 Task: For heading Arial black with underline.  font size for heading18,  'Change the font style of data to'Calibri.  and font size to 9,  Change the alignment of both headline & data to Align center.  In the sheet  Inspire Sales review 
Action: Mouse moved to (83, 136)
Screenshot: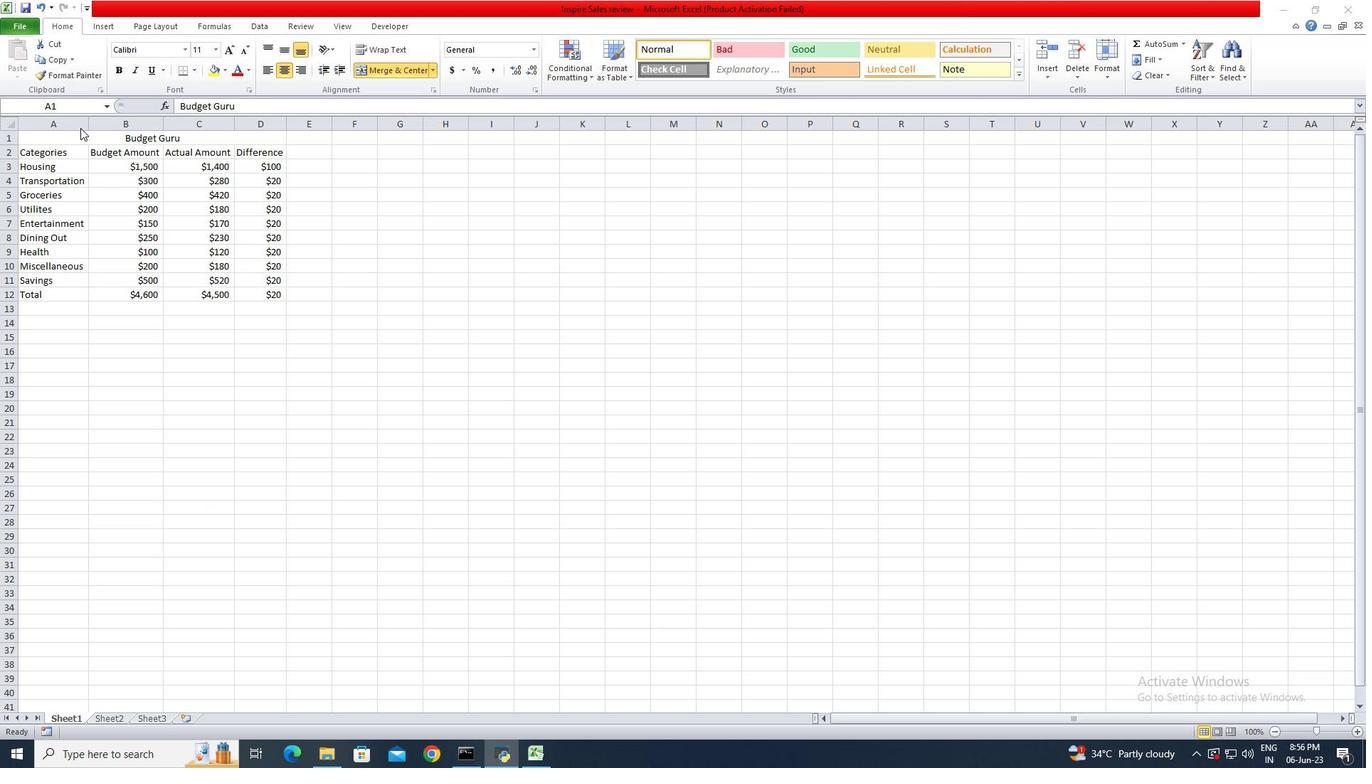 
Action: Mouse pressed left at (83, 136)
Screenshot: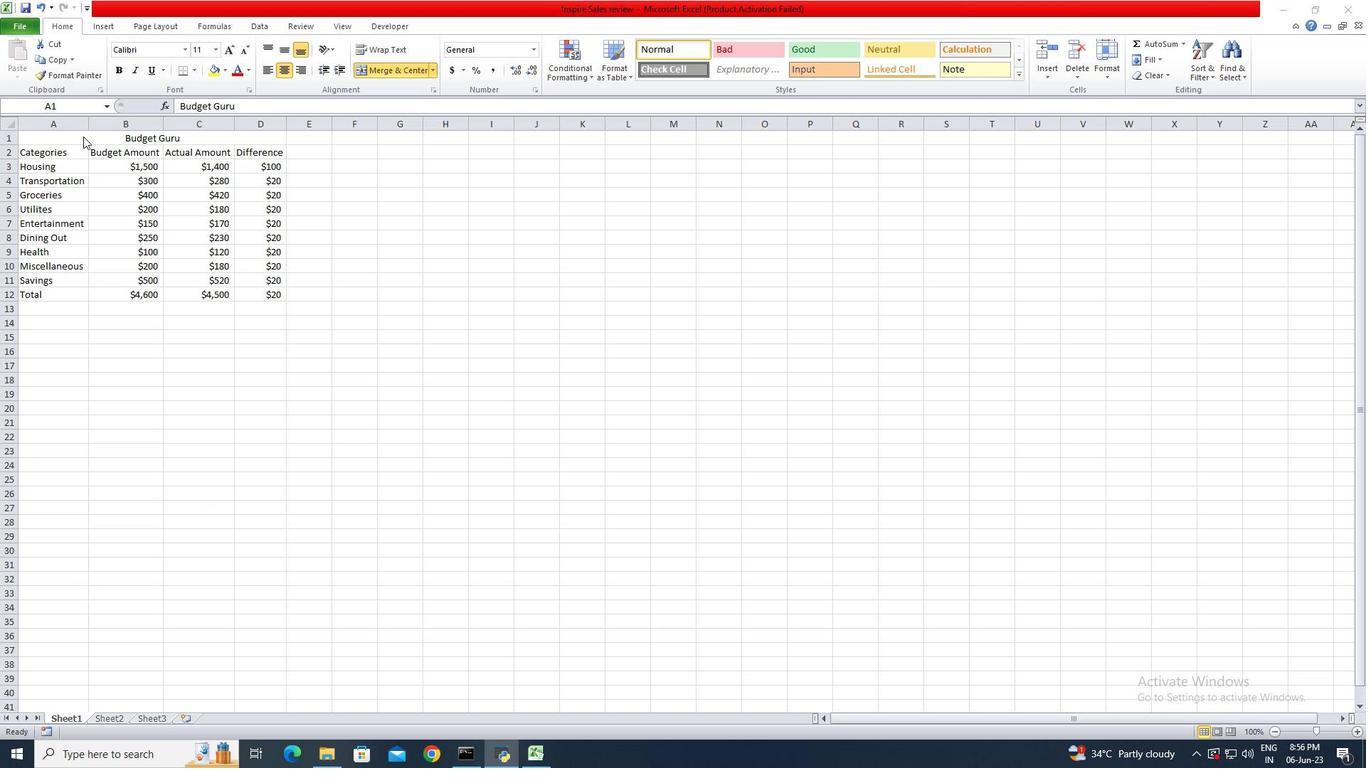 
Action: Mouse moved to (186, 48)
Screenshot: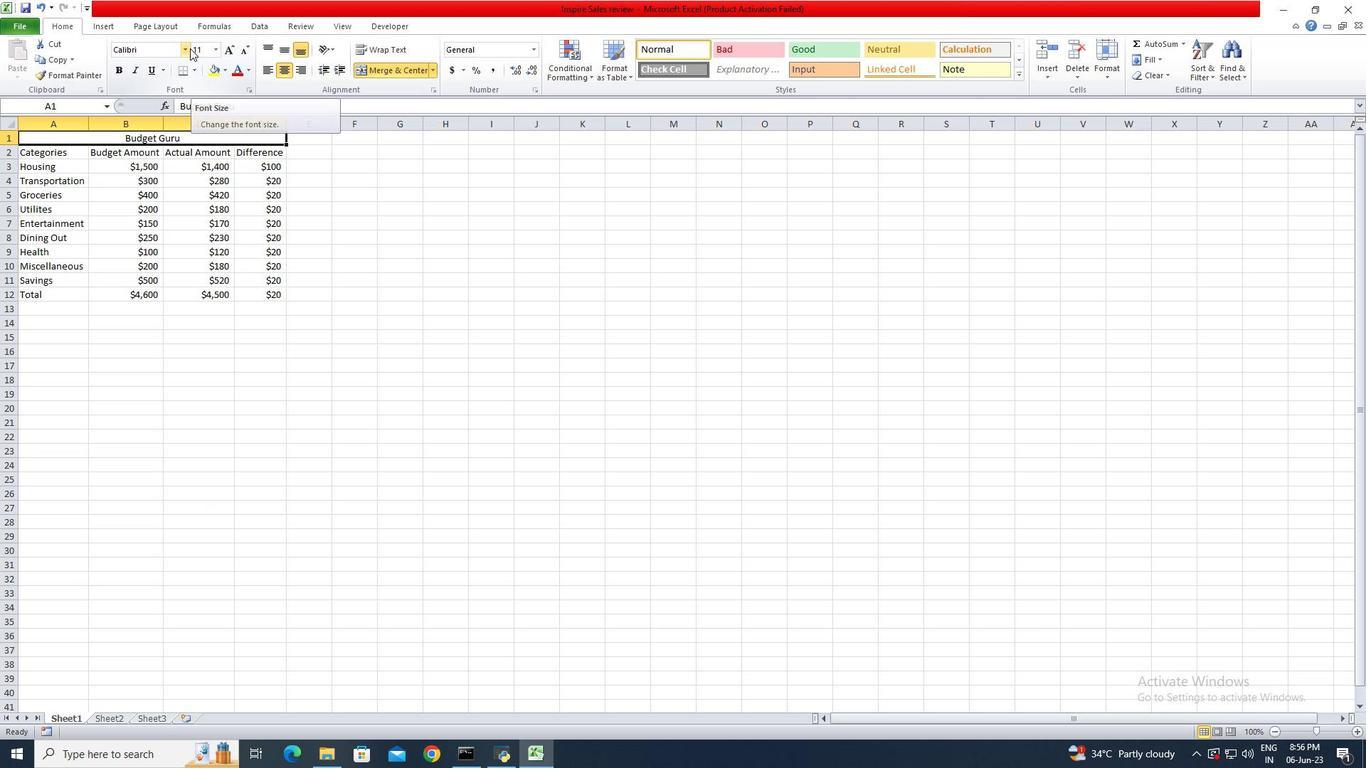 
Action: Mouse pressed left at (186, 48)
Screenshot: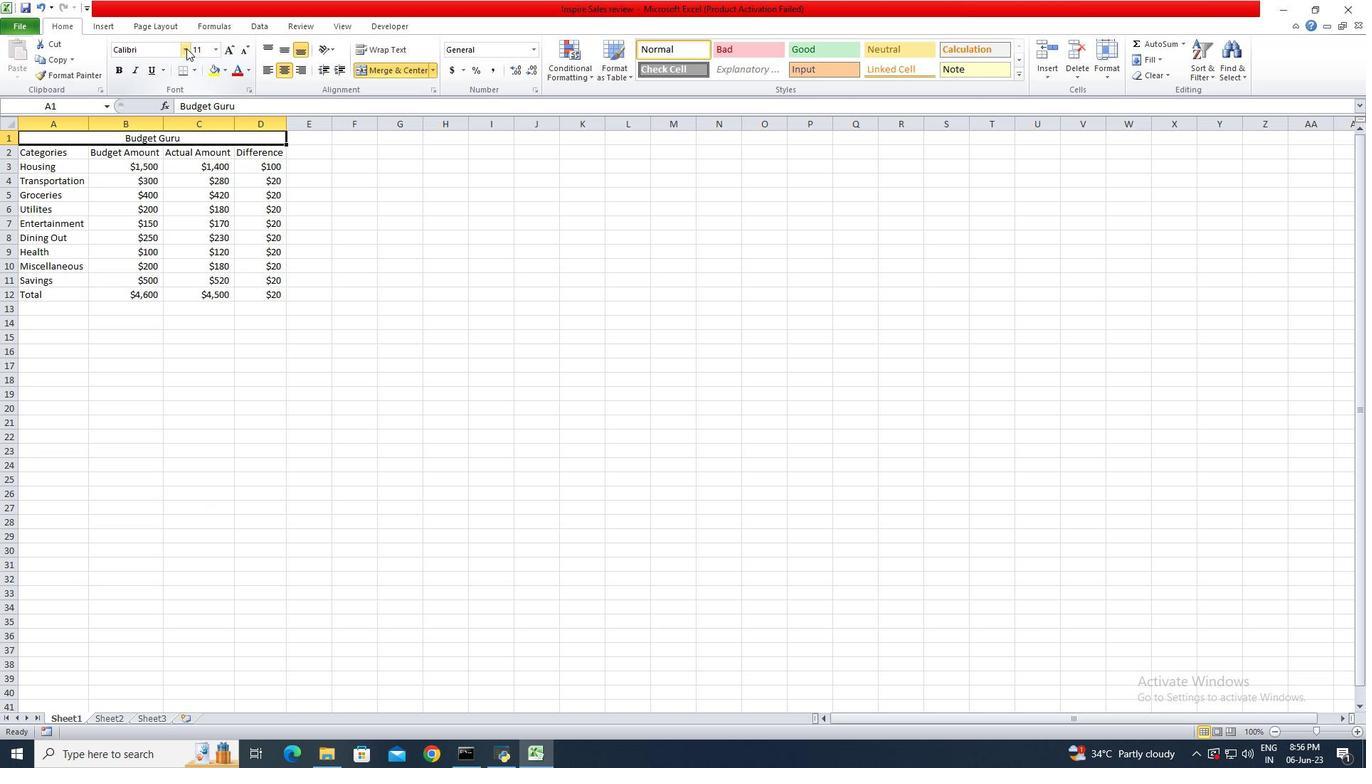 
Action: Mouse moved to (175, 182)
Screenshot: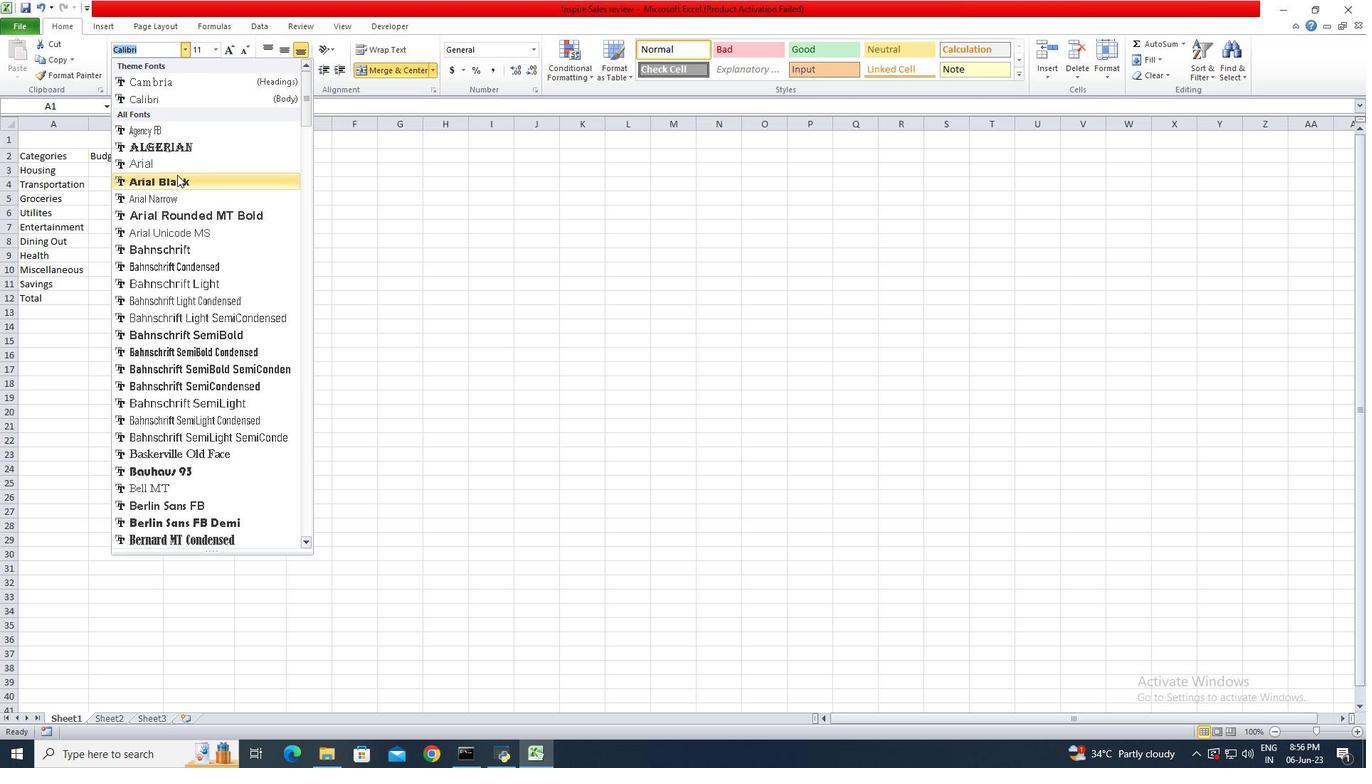 
Action: Mouse pressed left at (175, 182)
Screenshot: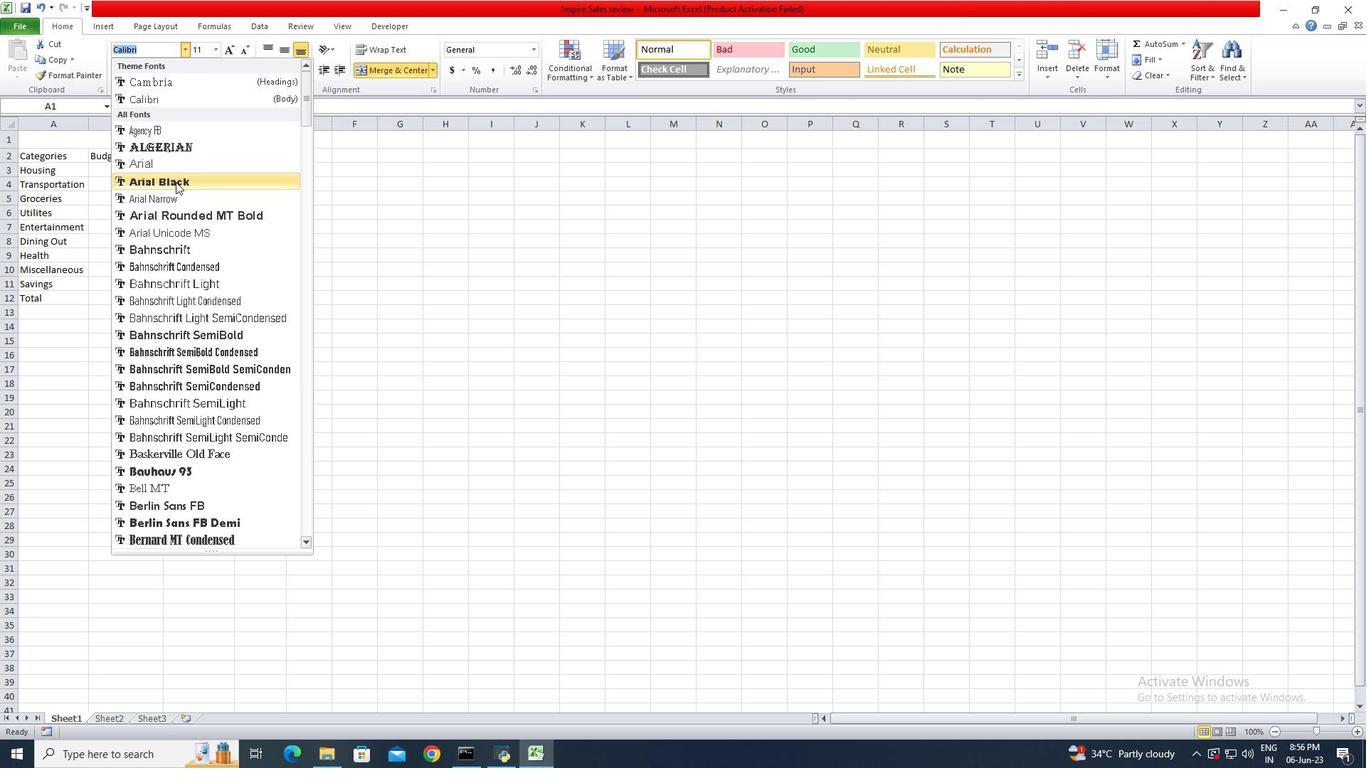 
Action: Mouse moved to (159, 64)
Screenshot: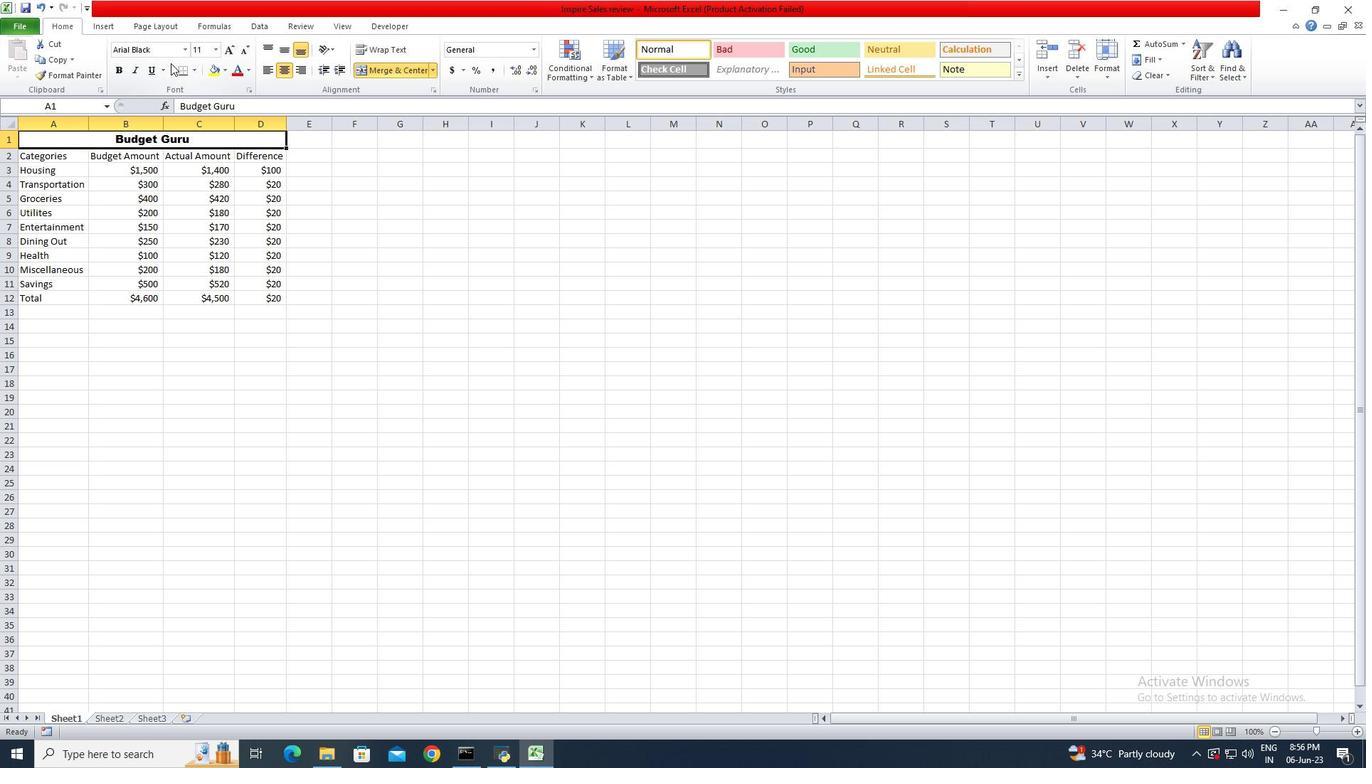 
Action: Mouse pressed left at (159, 64)
Screenshot: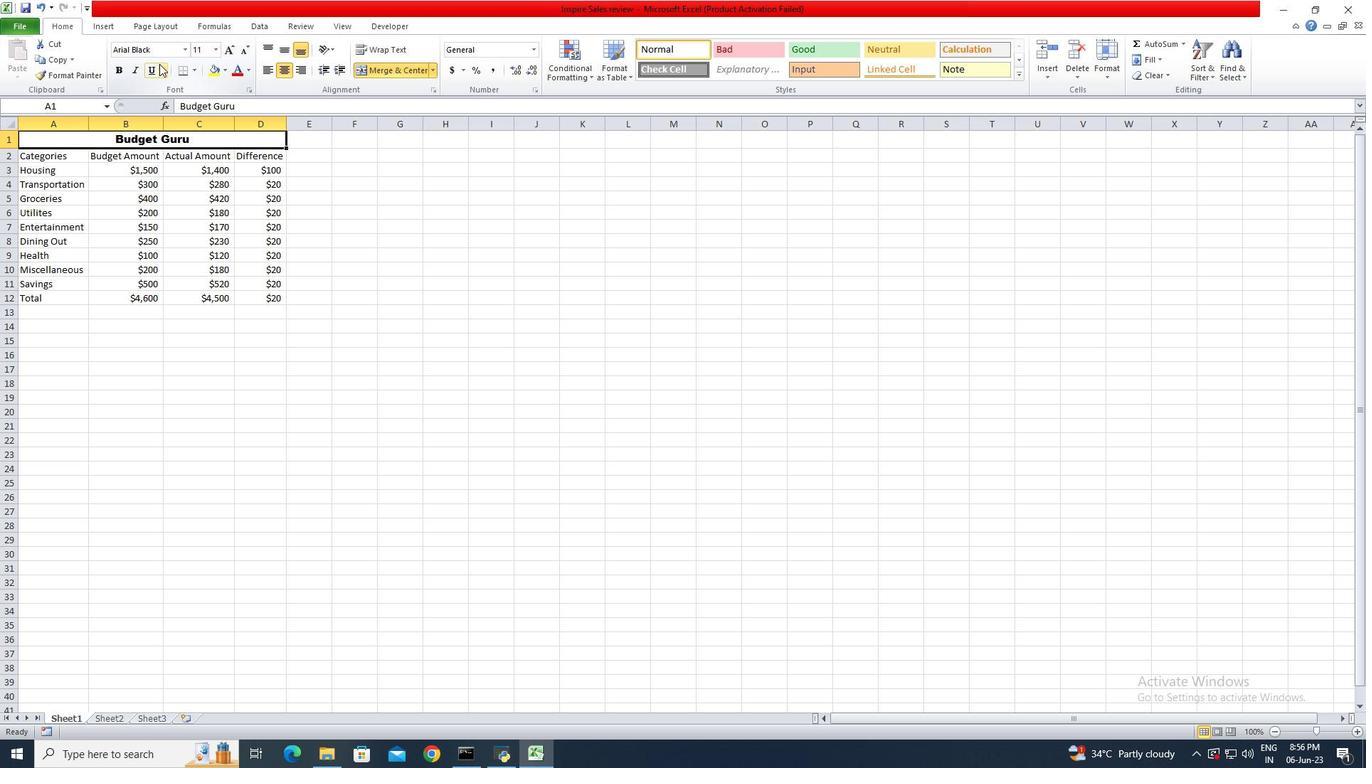
Action: Mouse moved to (217, 44)
Screenshot: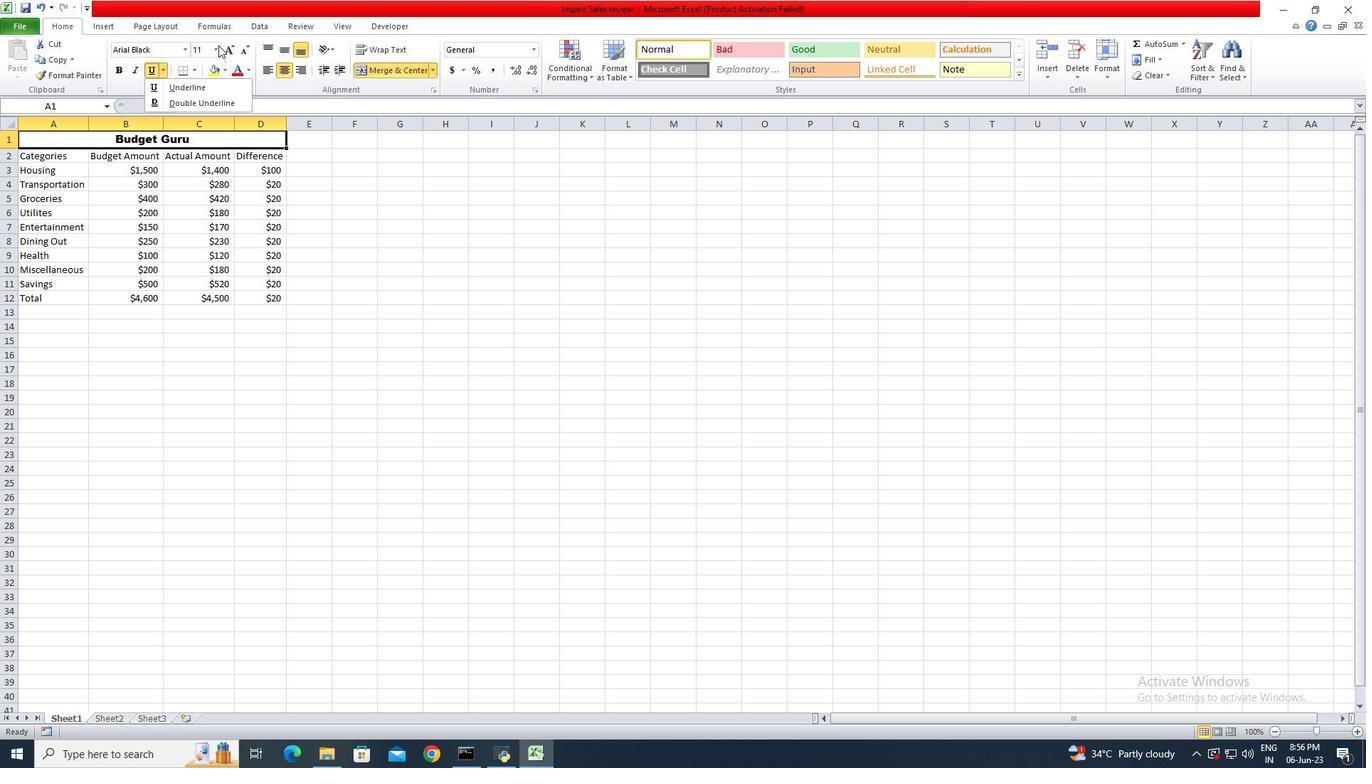 
Action: Mouse pressed left at (217, 44)
Screenshot: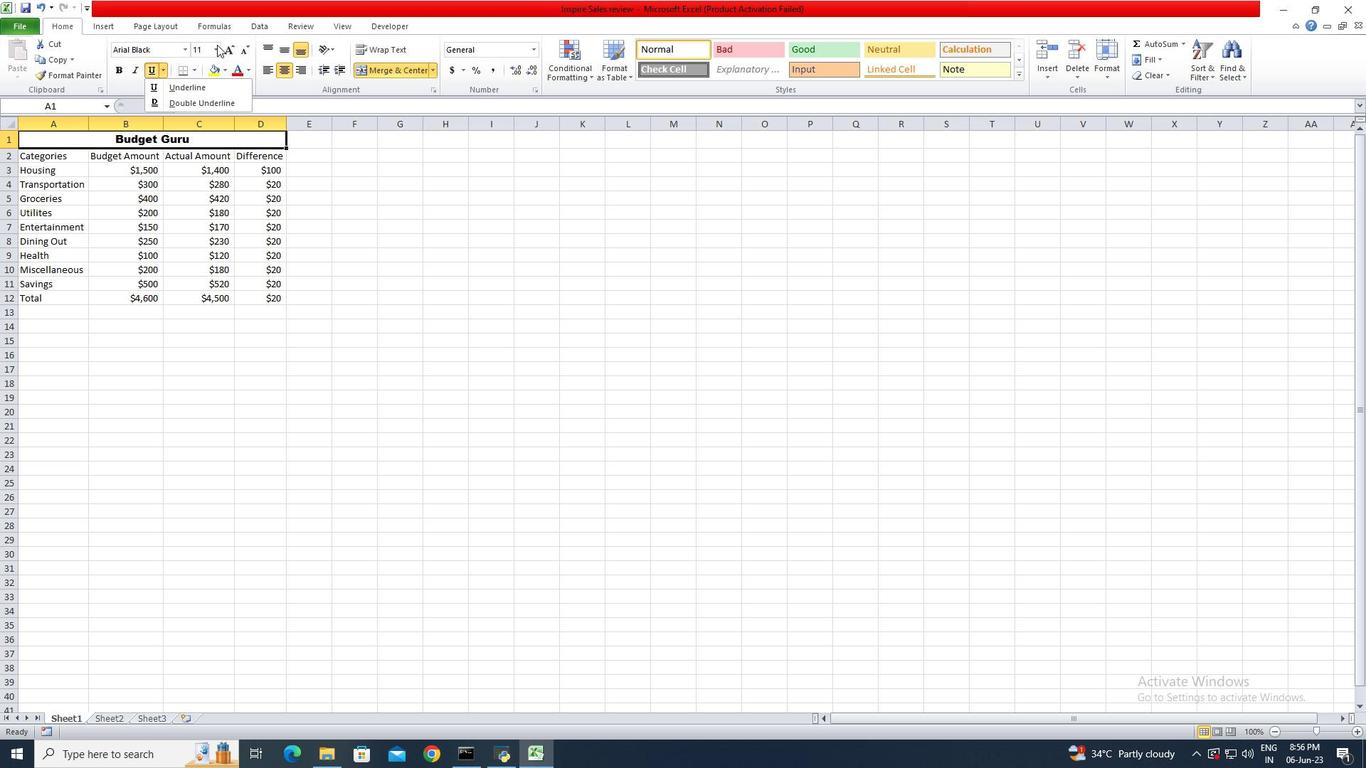
Action: Mouse moved to (152, 67)
Screenshot: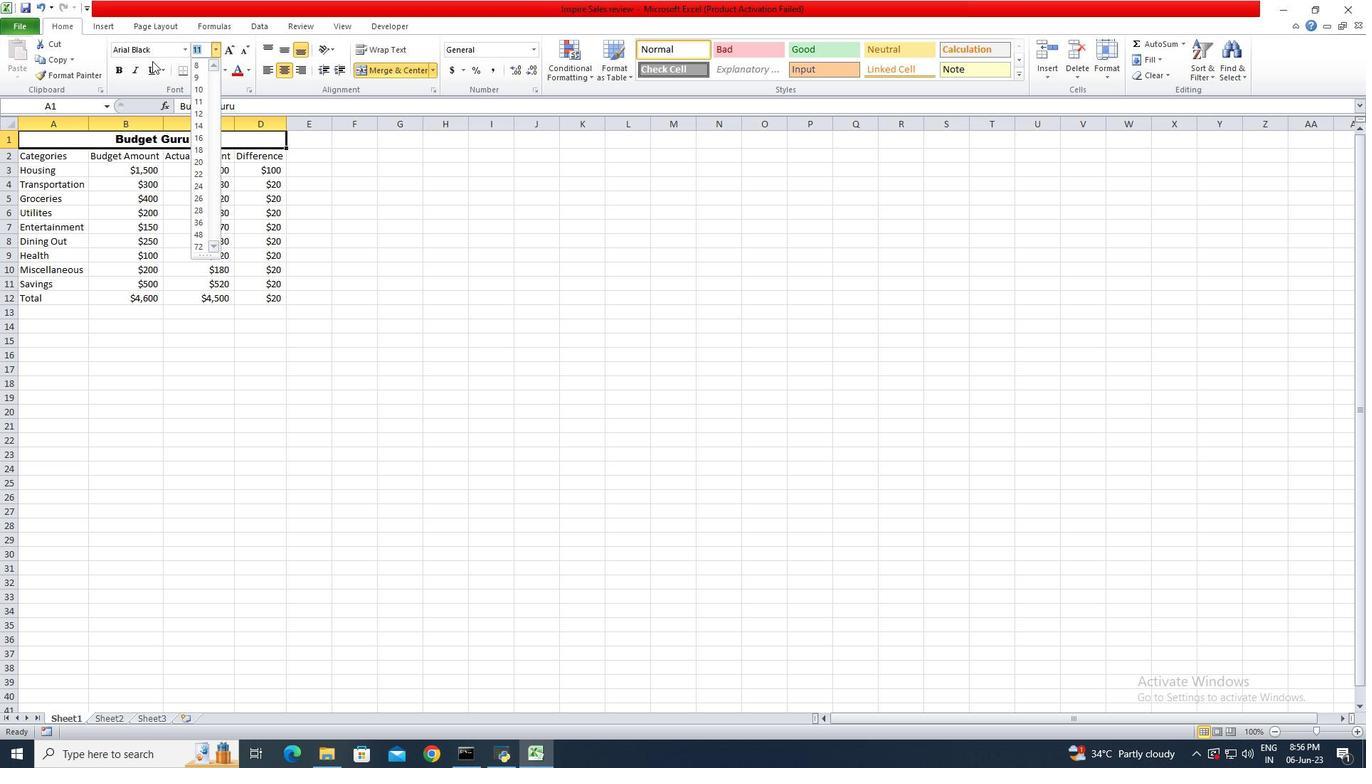 
Action: Mouse pressed left at (152, 67)
Screenshot: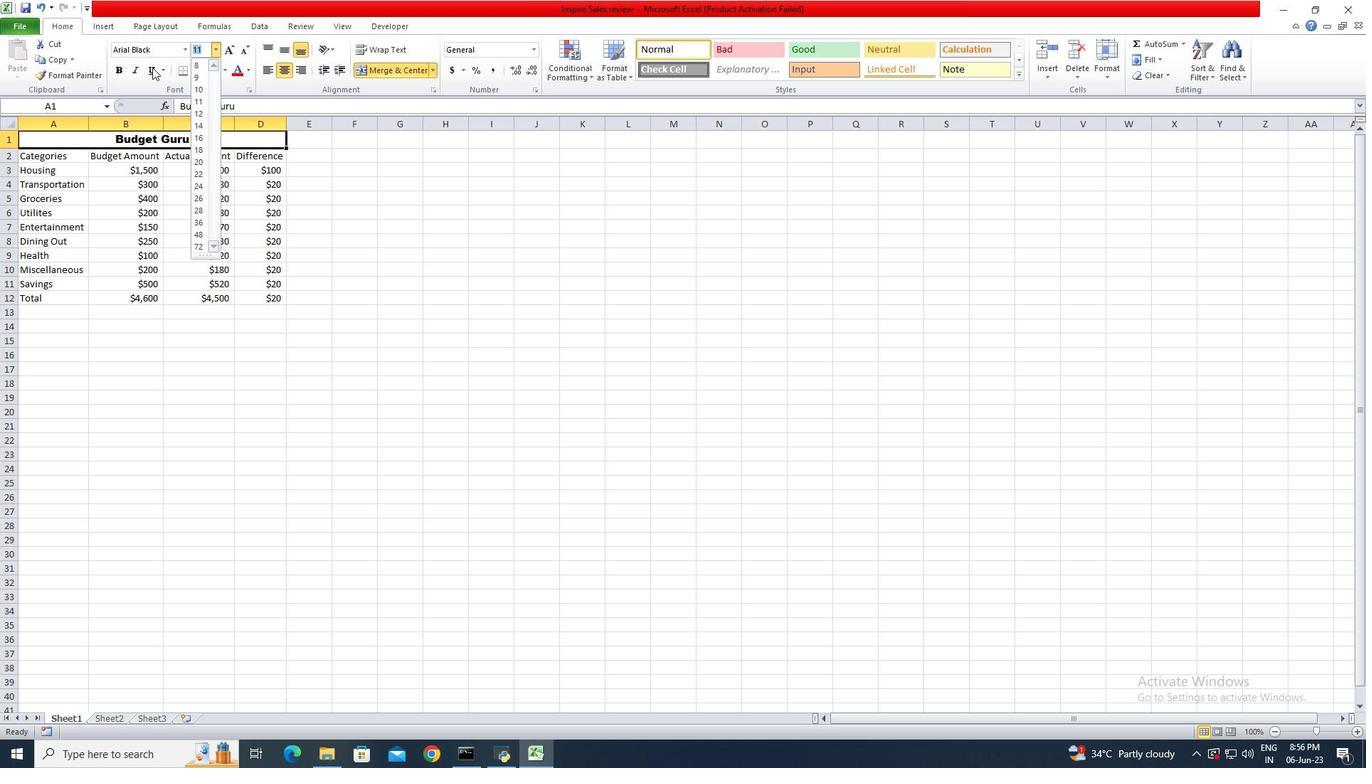 
Action: Mouse moved to (214, 51)
Screenshot: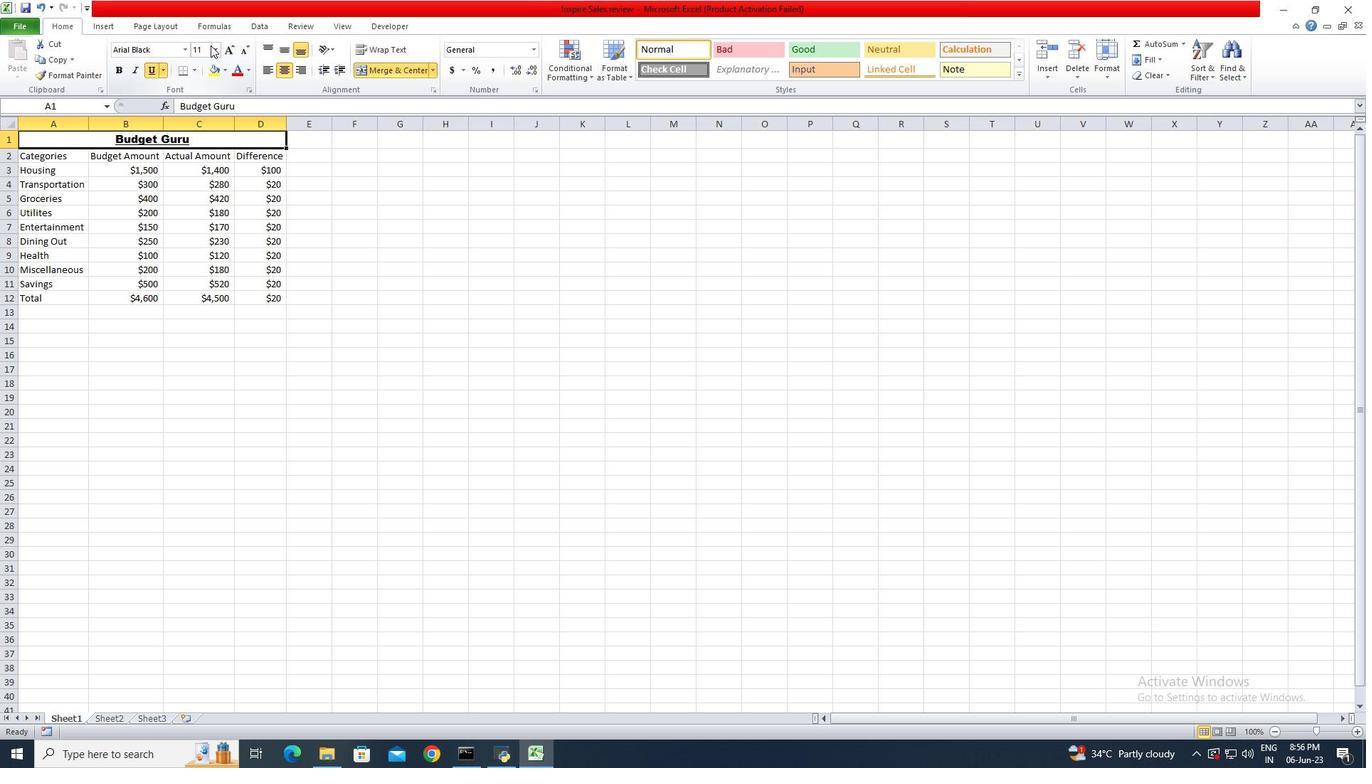
Action: Mouse pressed left at (214, 51)
Screenshot: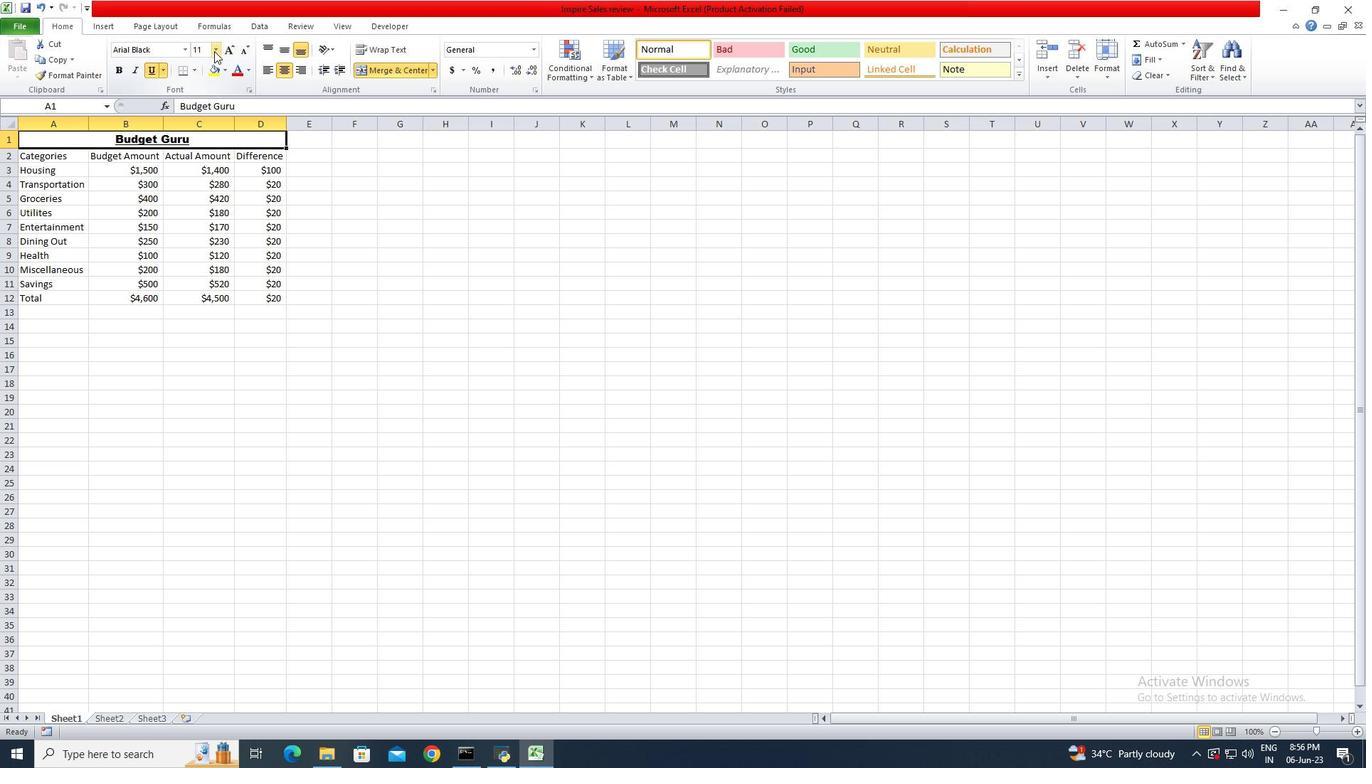 
Action: Mouse moved to (200, 149)
Screenshot: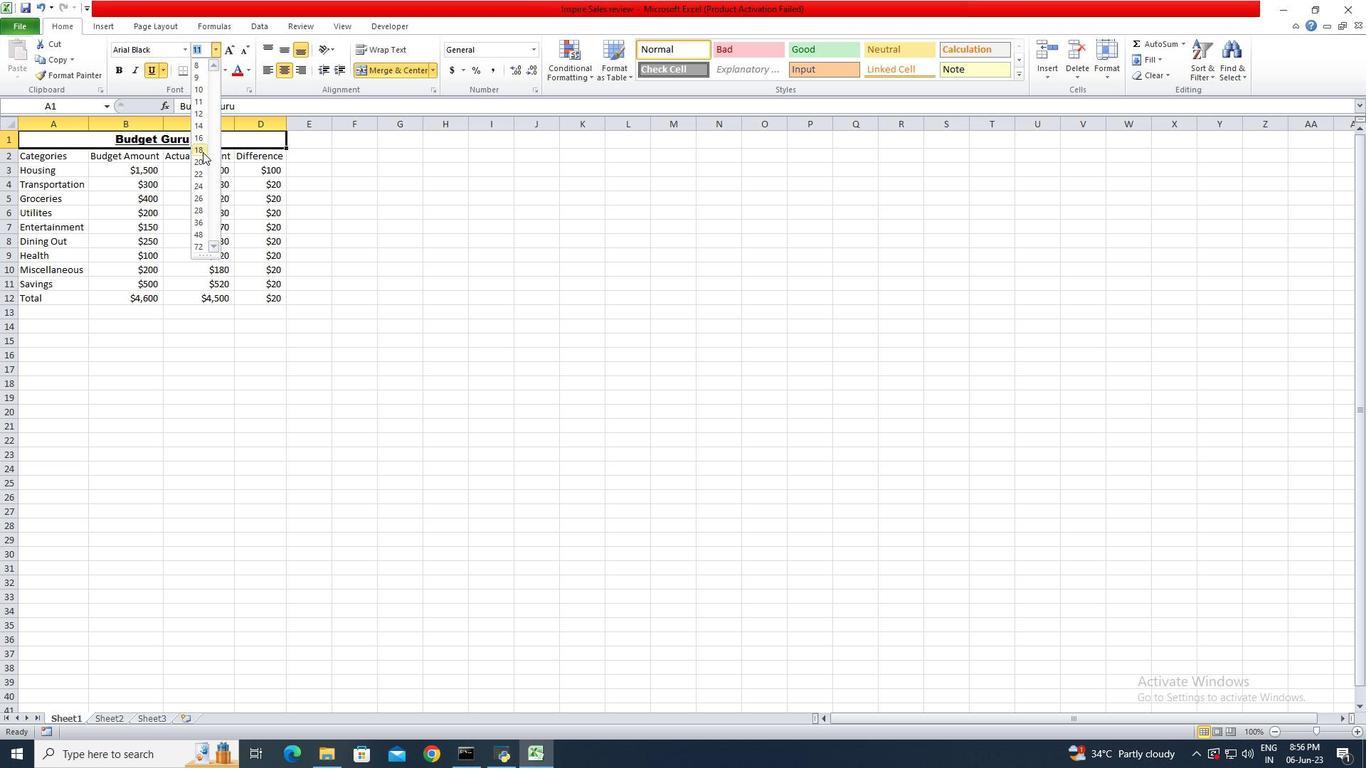 
Action: Mouse pressed left at (200, 149)
Screenshot: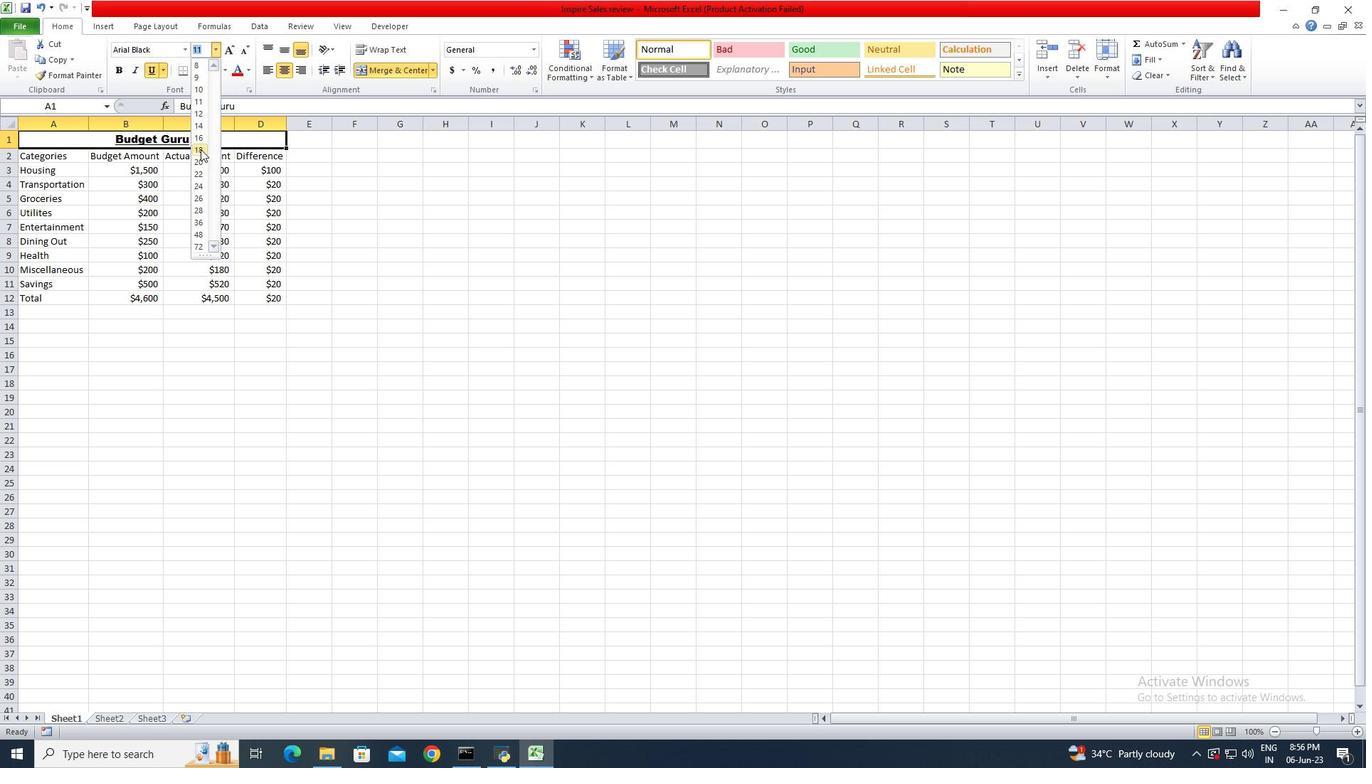 
Action: Mouse moved to (64, 155)
Screenshot: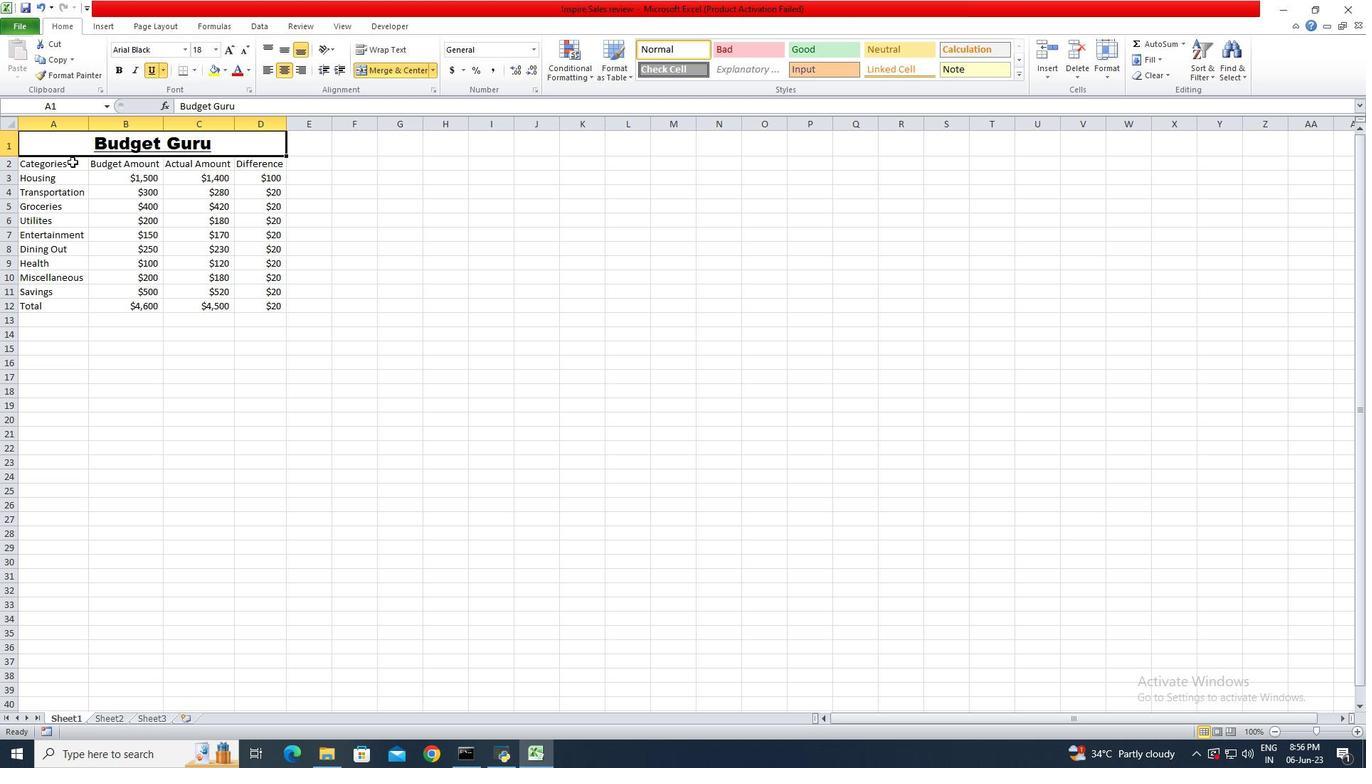 
Action: Mouse pressed left at (64, 155)
Screenshot: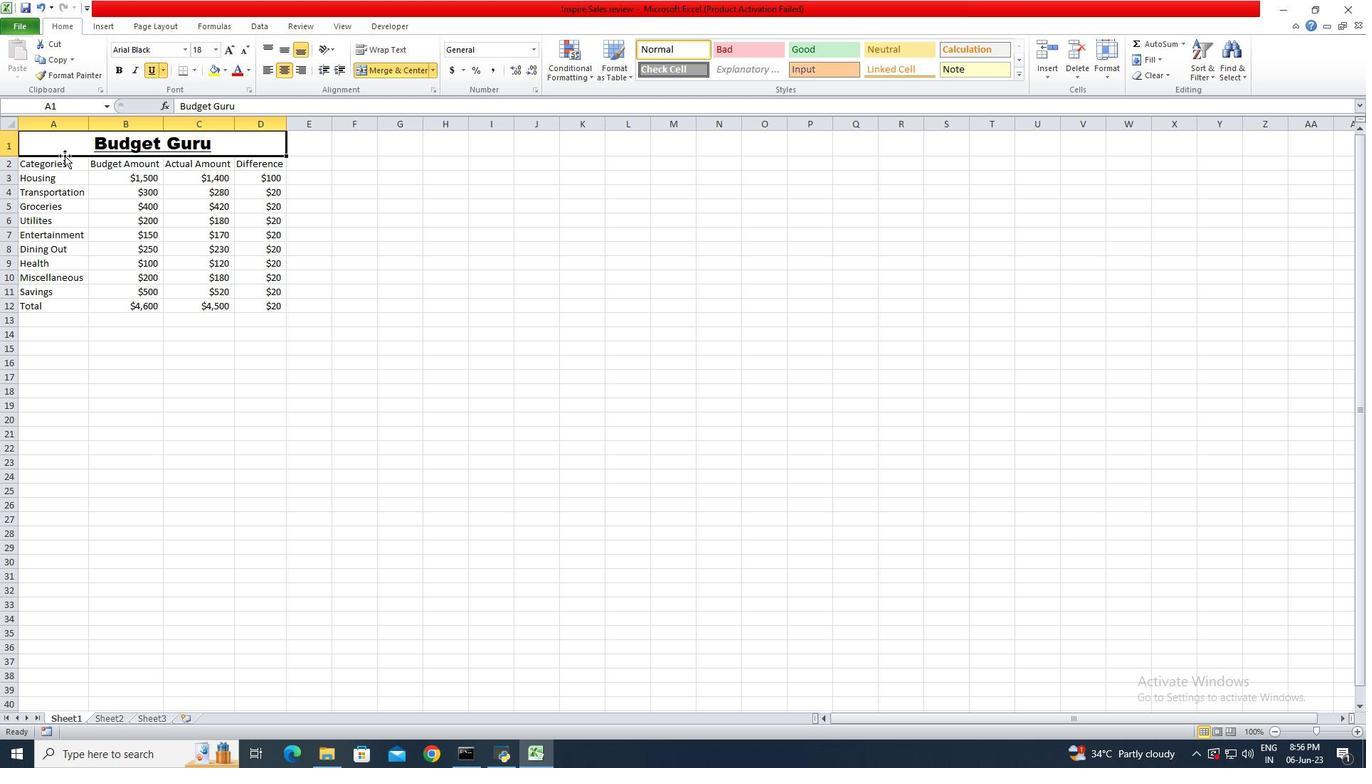 
Action: Mouse moved to (543, 263)
Screenshot: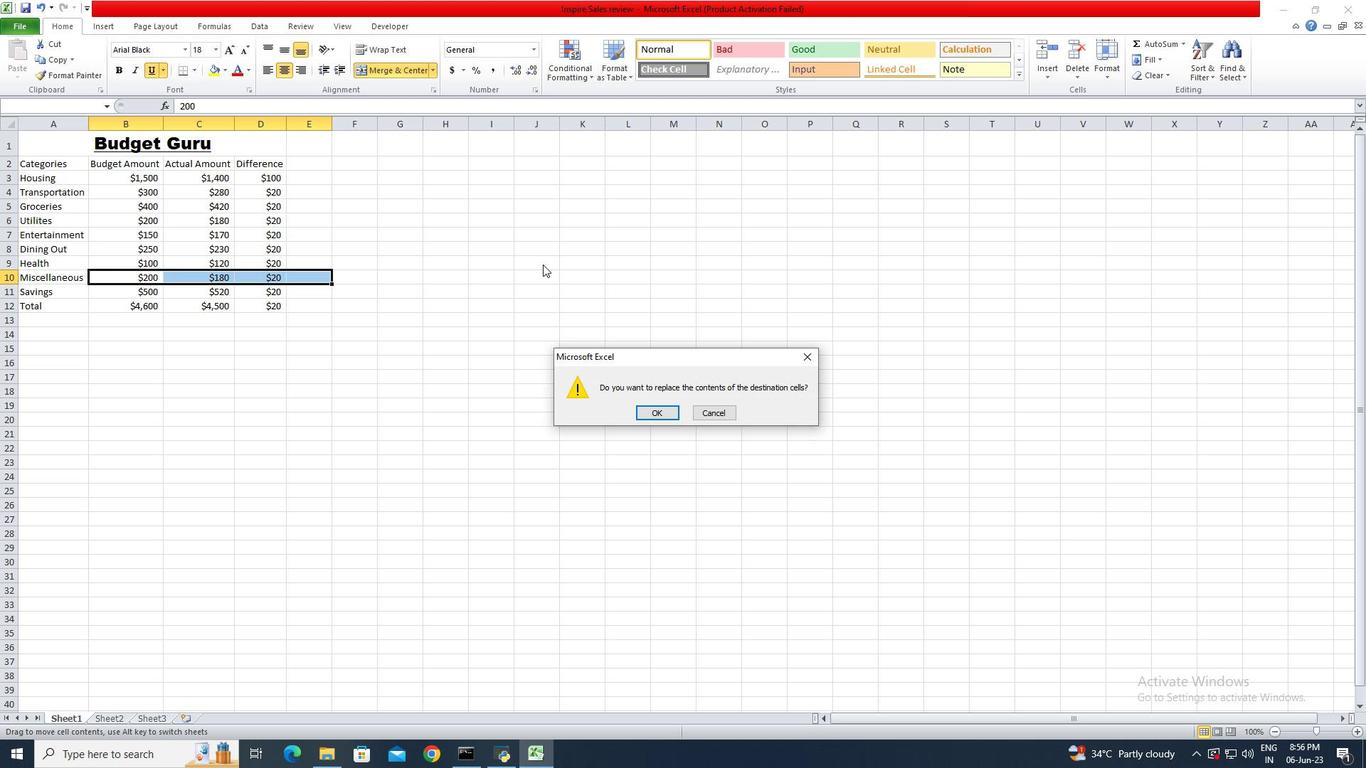 
Action: Mouse pressed left at (543, 263)
Screenshot: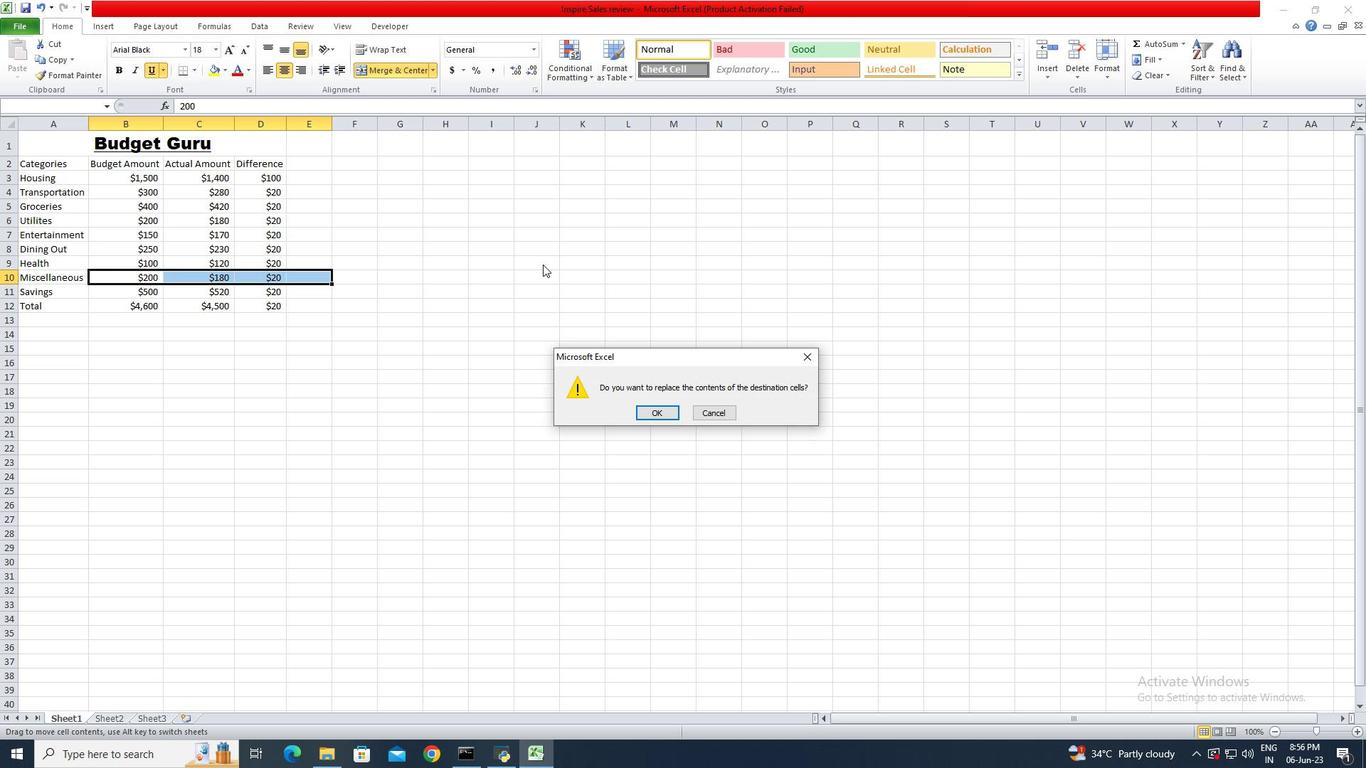 
Action: Mouse moved to (804, 347)
Screenshot: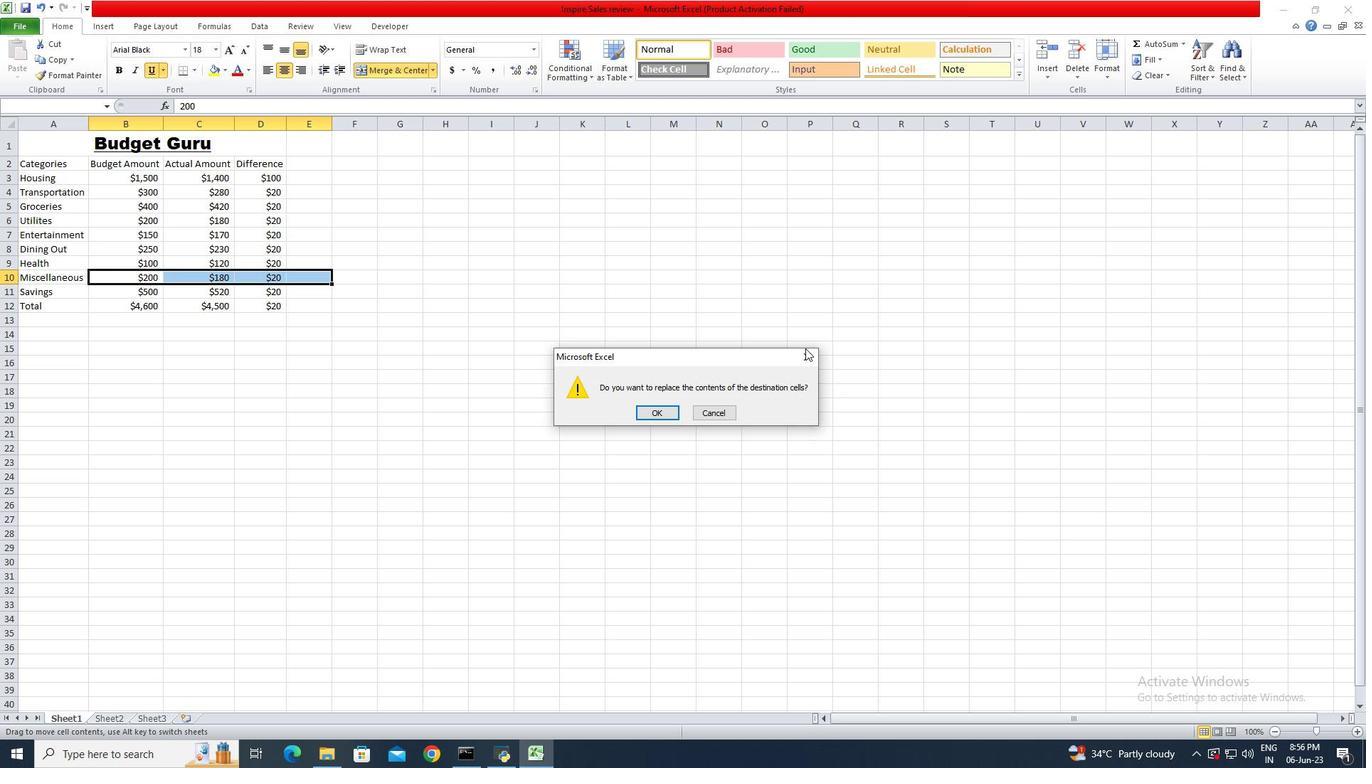 
Action: Mouse pressed left at (804, 347)
Screenshot: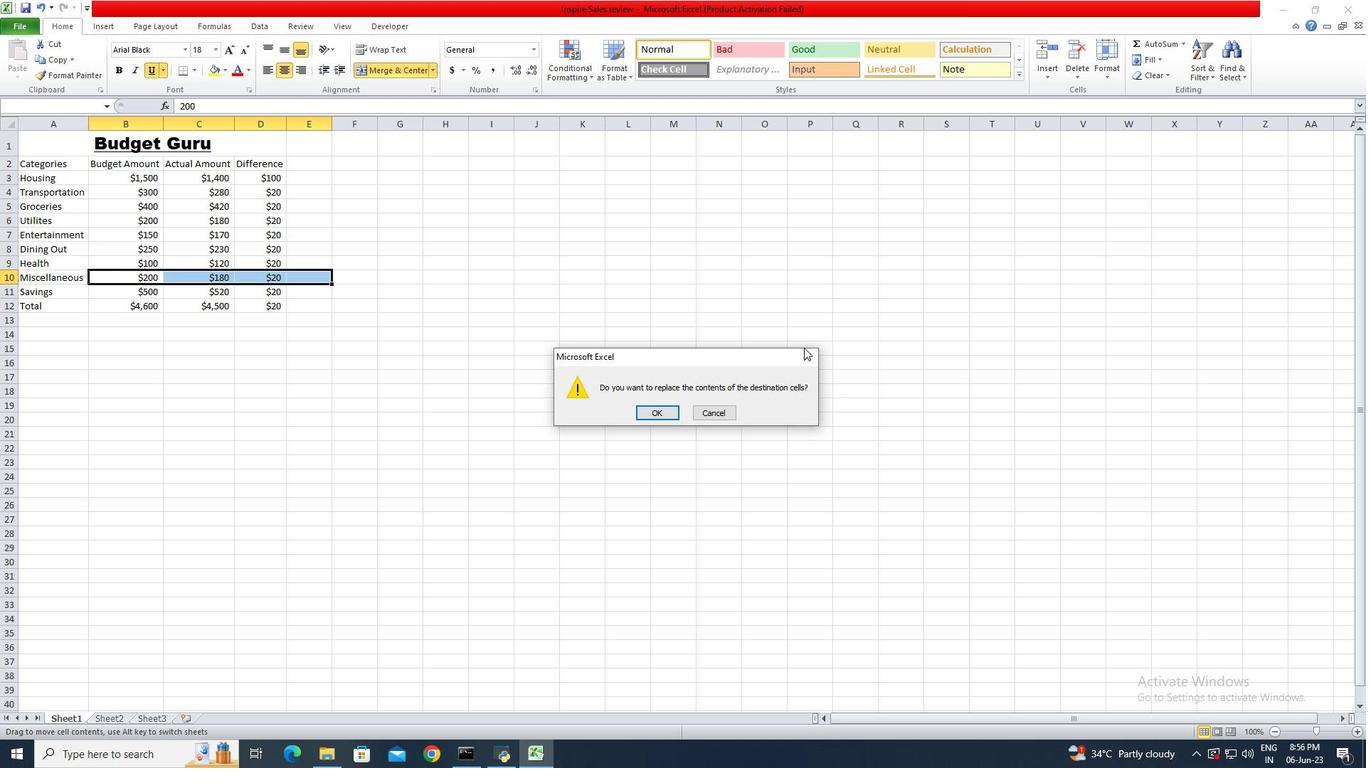 
Action: Mouse moved to (806, 357)
Screenshot: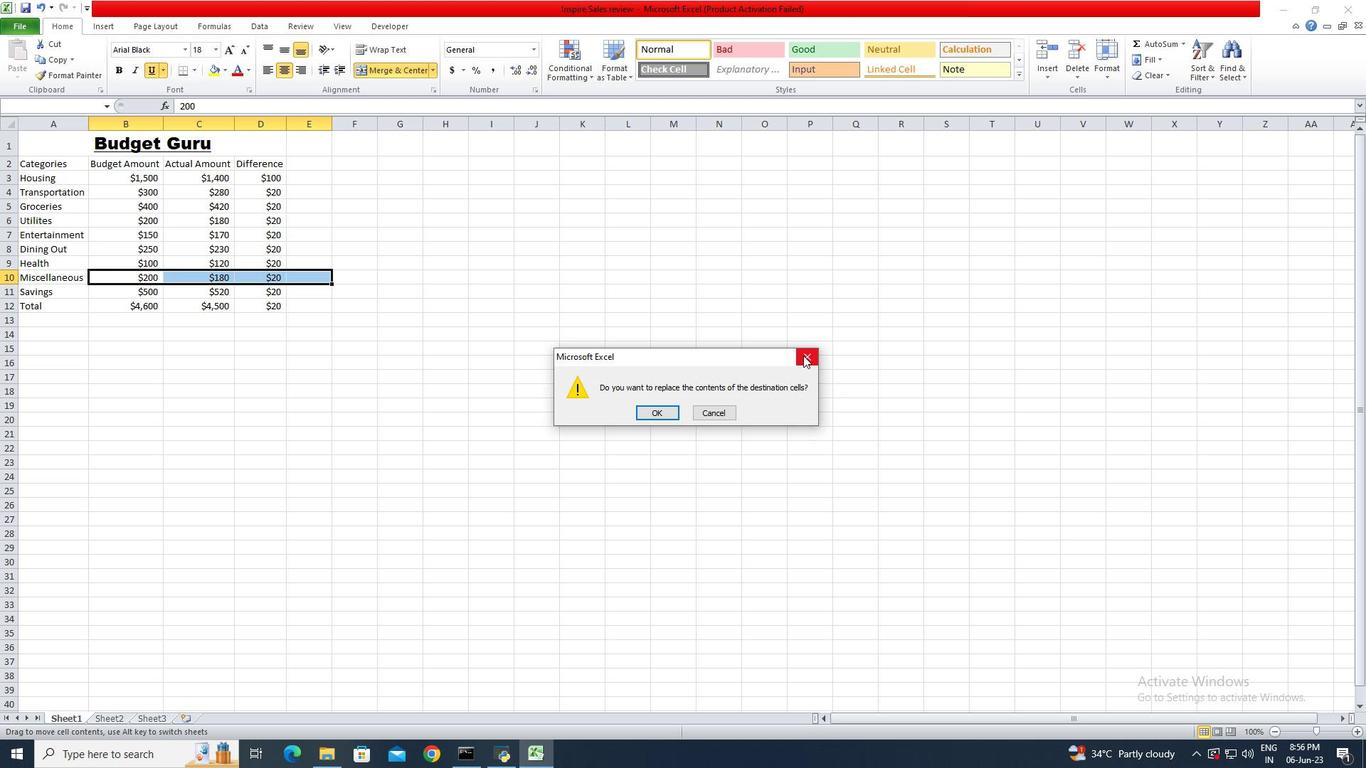 
Action: Mouse pressed left at (806, 357)
Screenshot: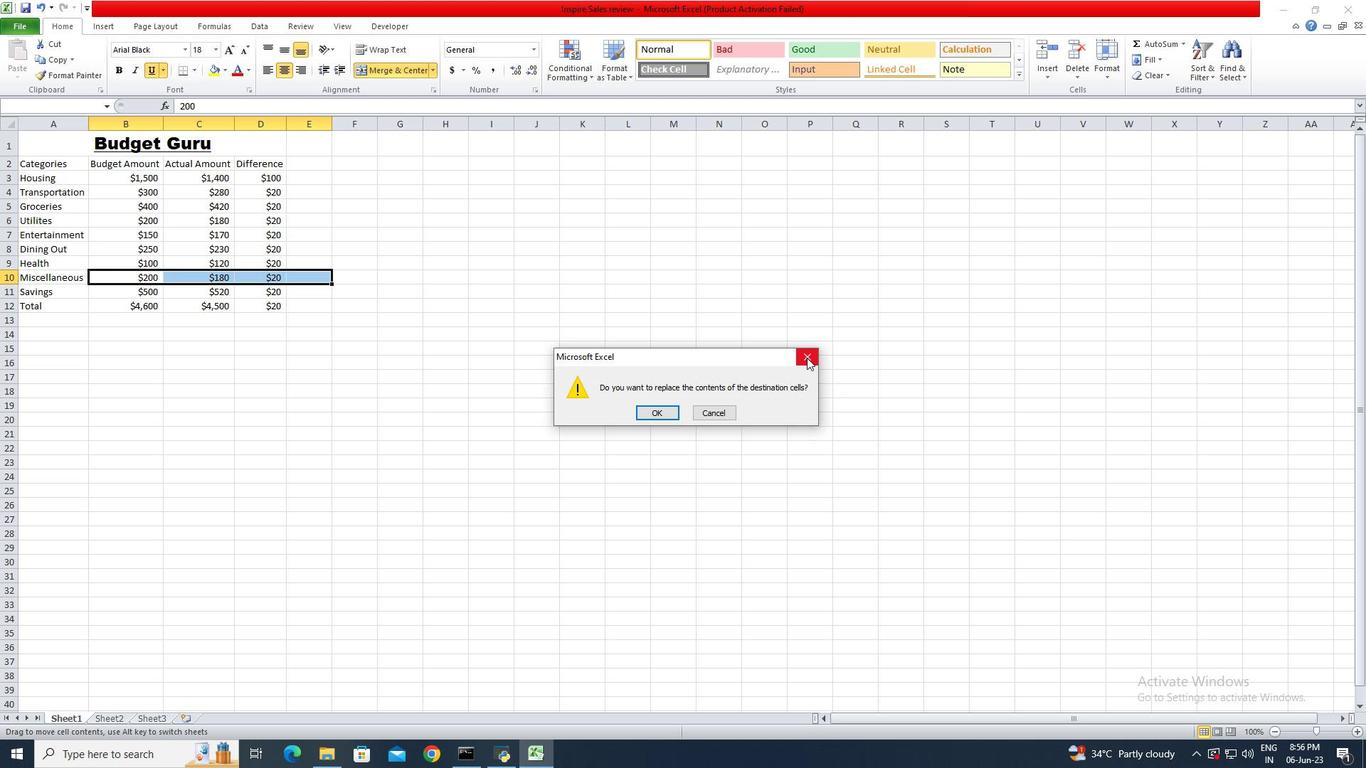 
Action: Mouse moved to (55, 164)
Screenshot: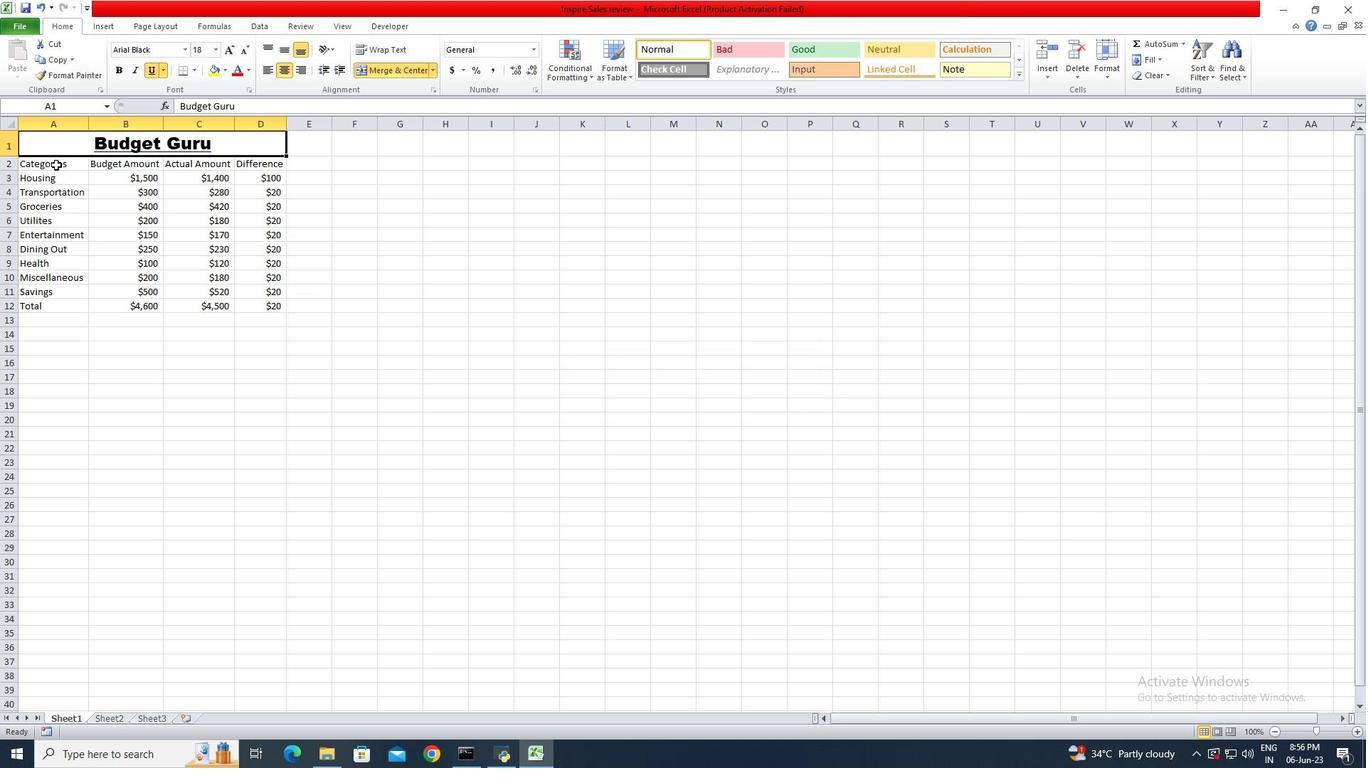 
Action: Mouse pressed left at (55, 164)
Screenshot: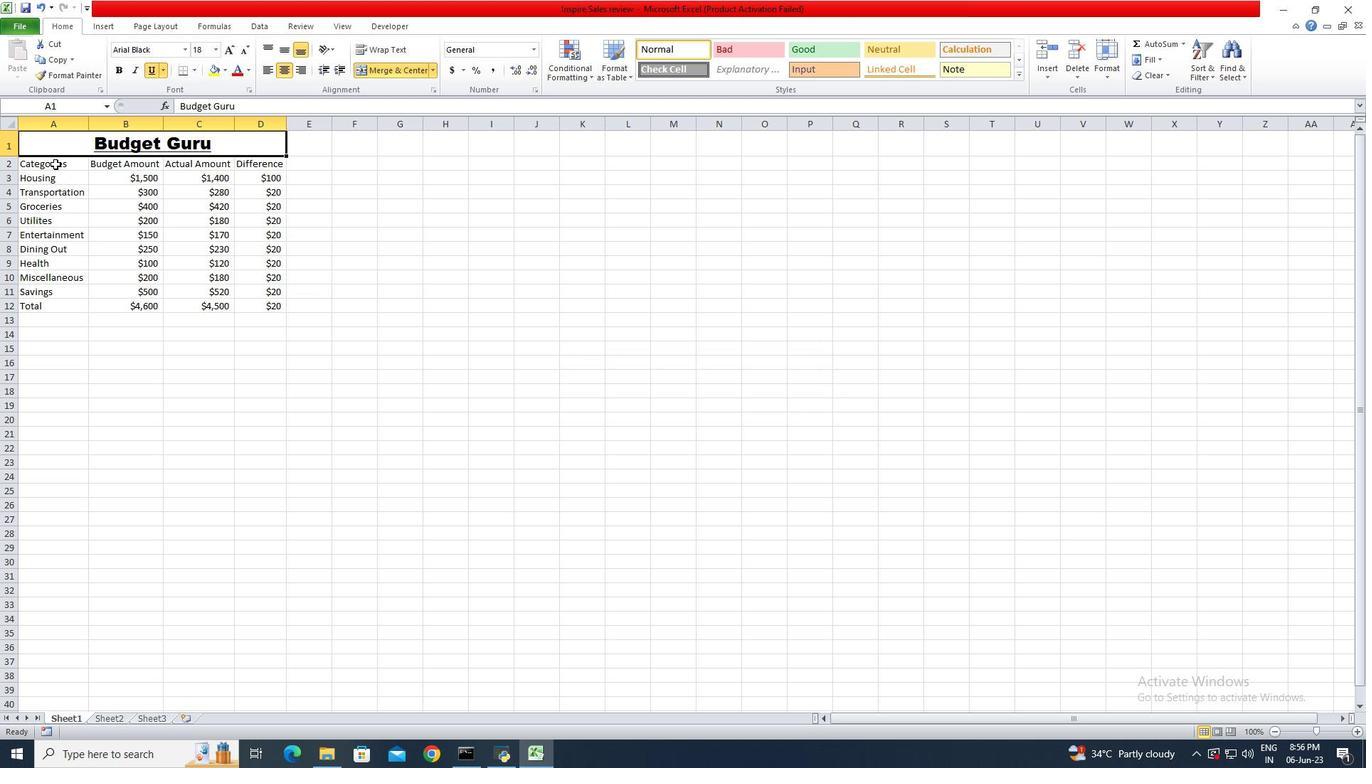 
Action: Mouse moved to (185, 52)
Screenshot: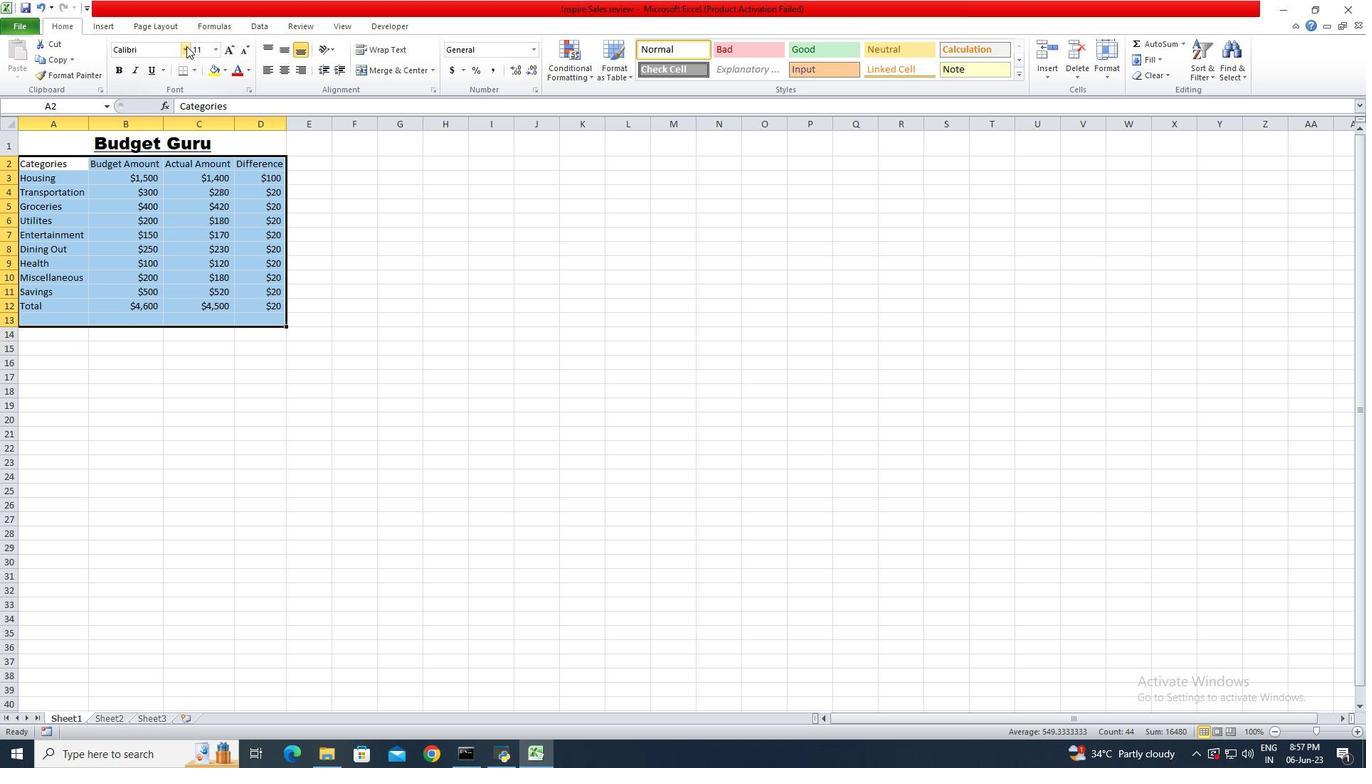 
Action: Mouse pressed left at (185, 52)
Screenshot: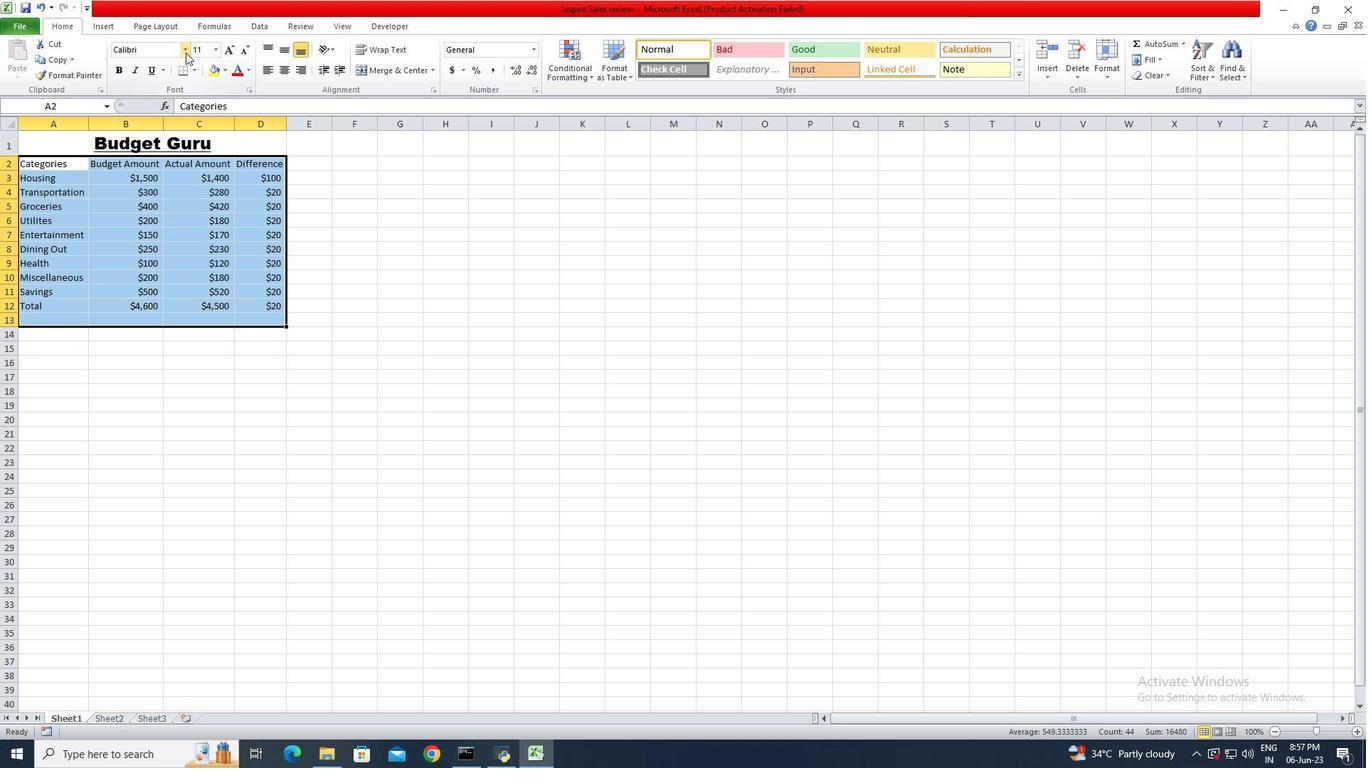 
Action: Mouse moved to (162, 100)
Screenshot: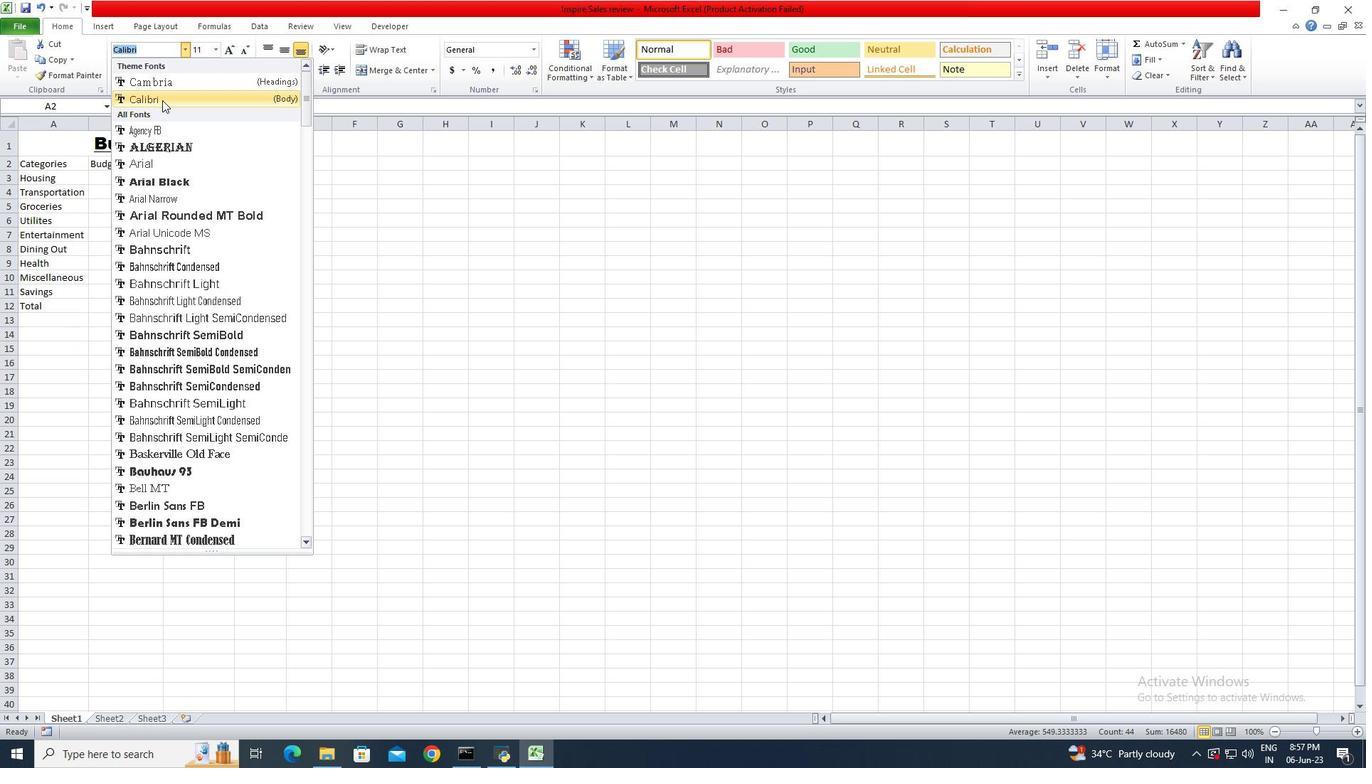 
Action: Mouse pressed left at (162, 100)
Screenshot: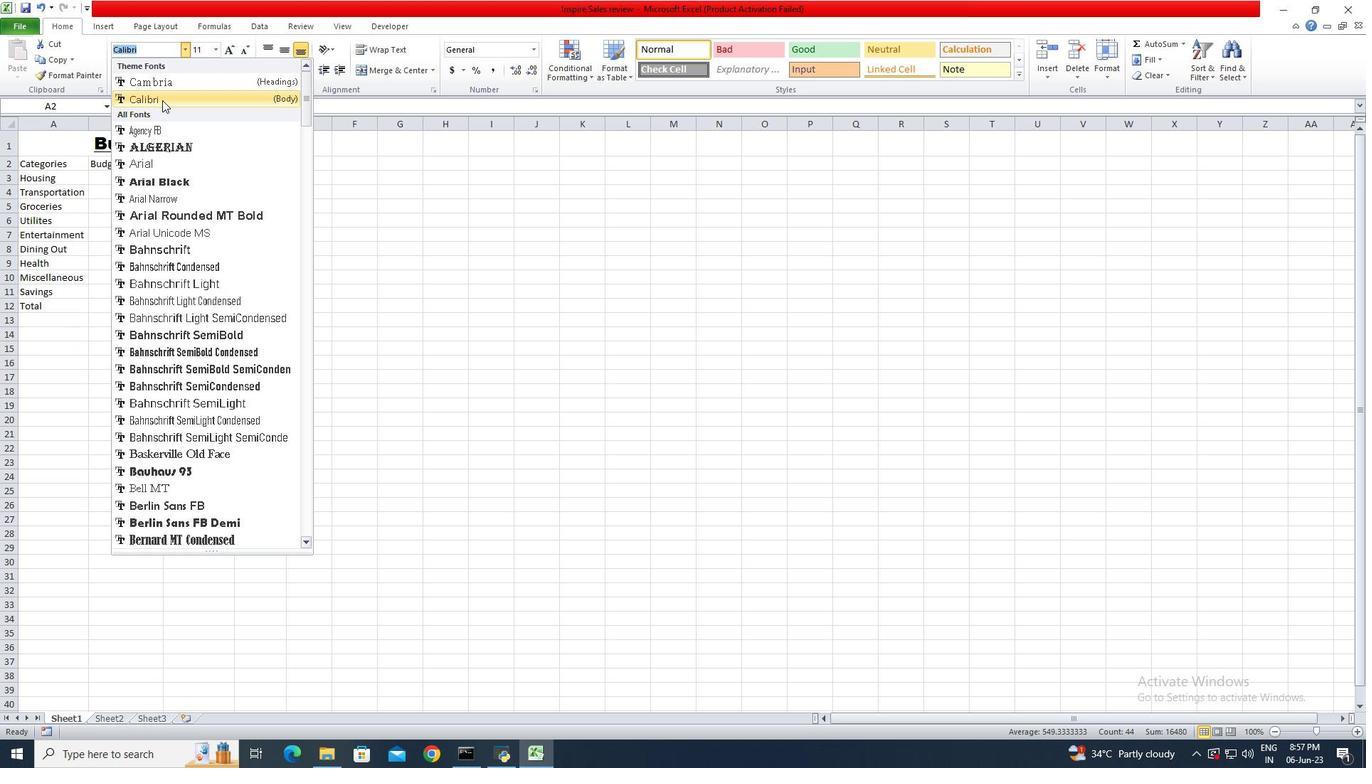 
Action: Mouse moved to (215, 54)
Screenshot: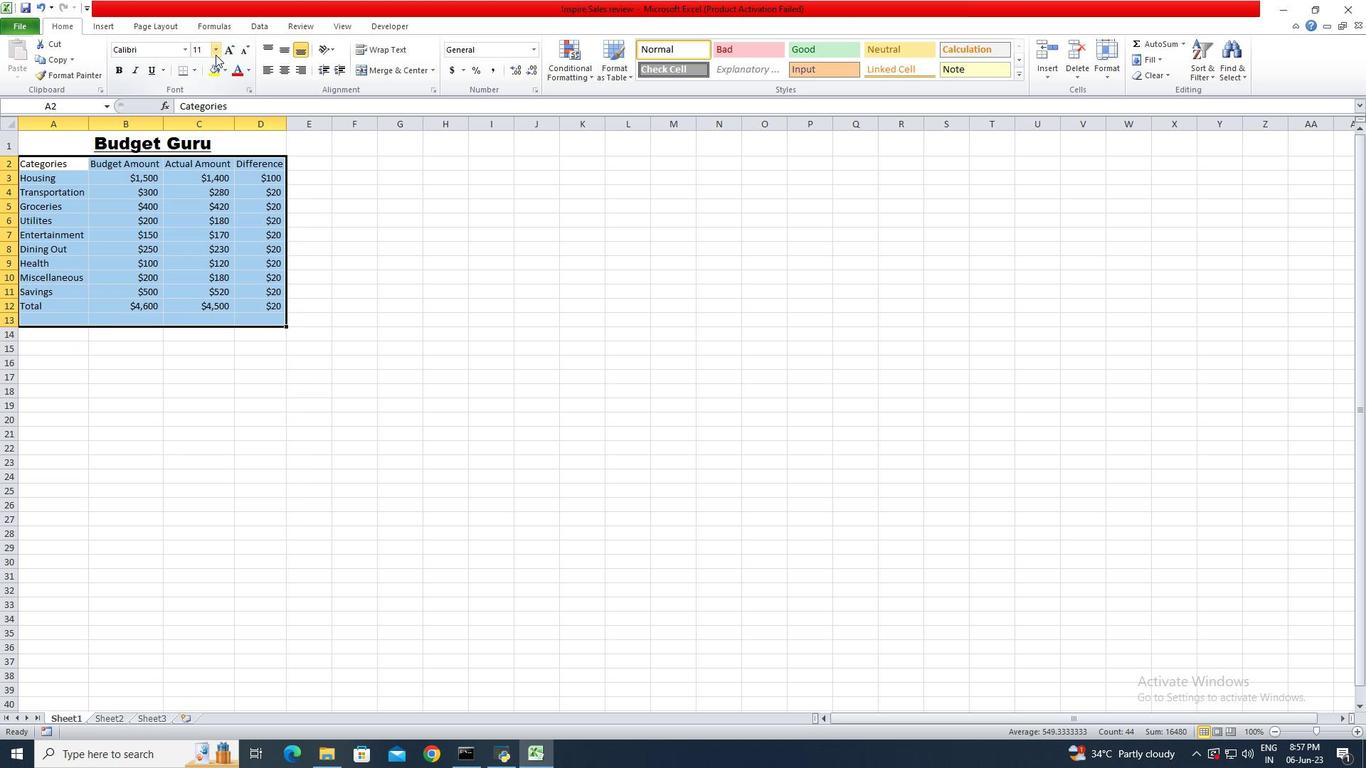 
Action: Mouse pressed left at (215, 54)
Screenshot: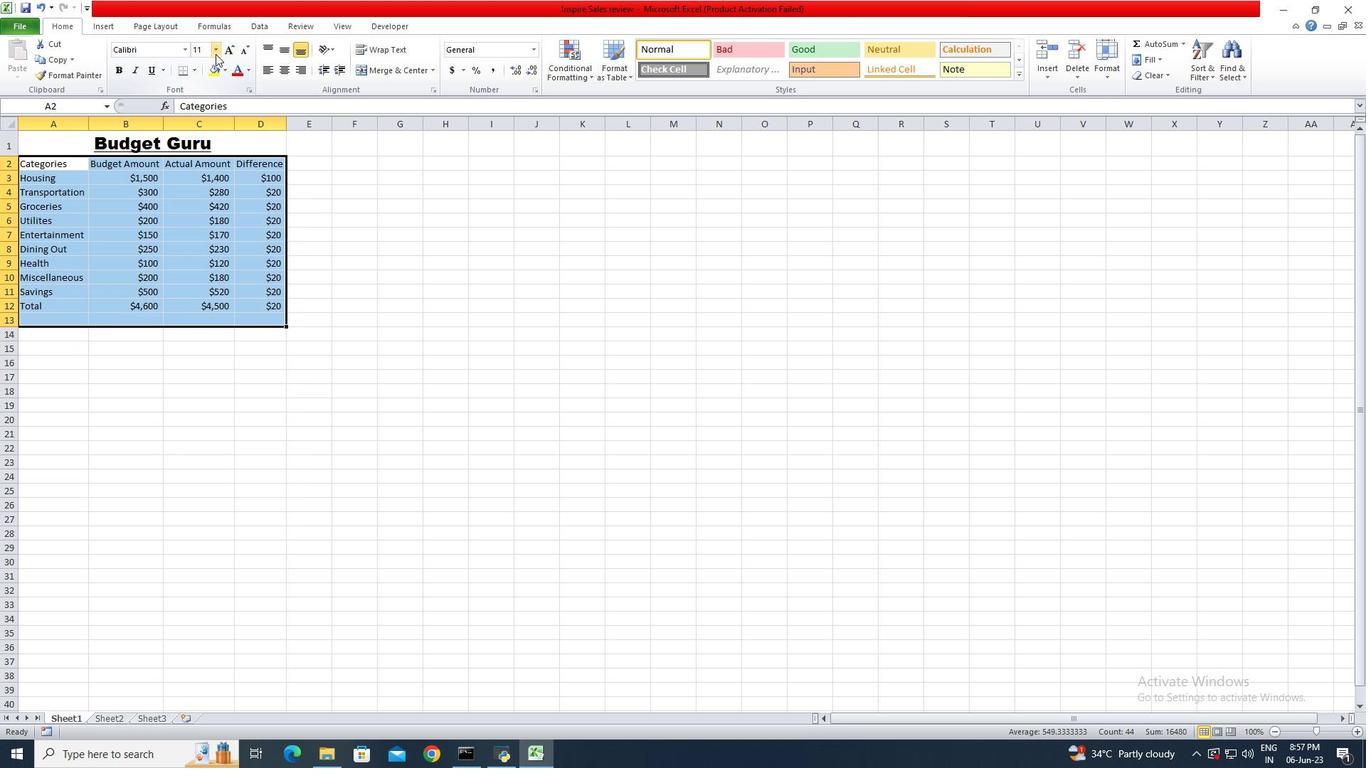 
Action: Mouse moved to (206, 76)
Screenshot: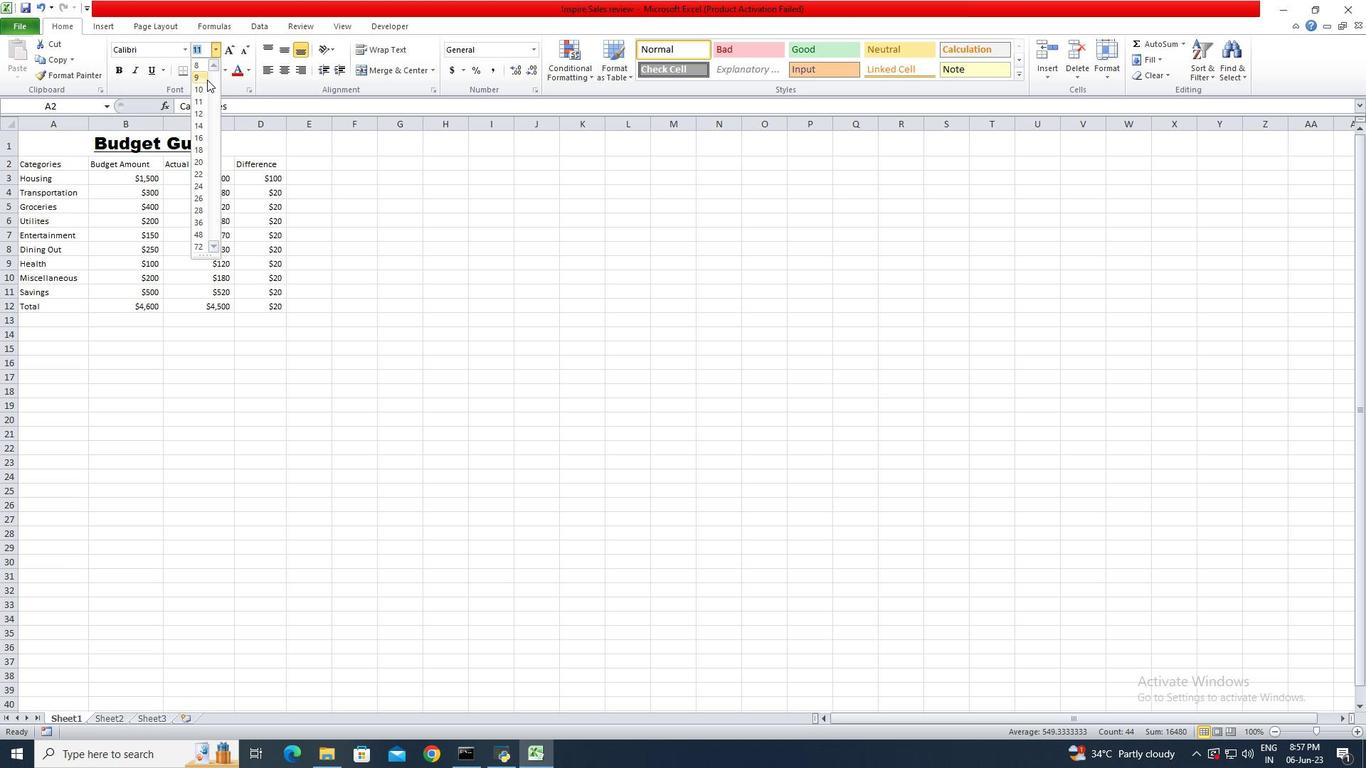 
Action: Mouse pressed left at (206, 76)
Screenshot: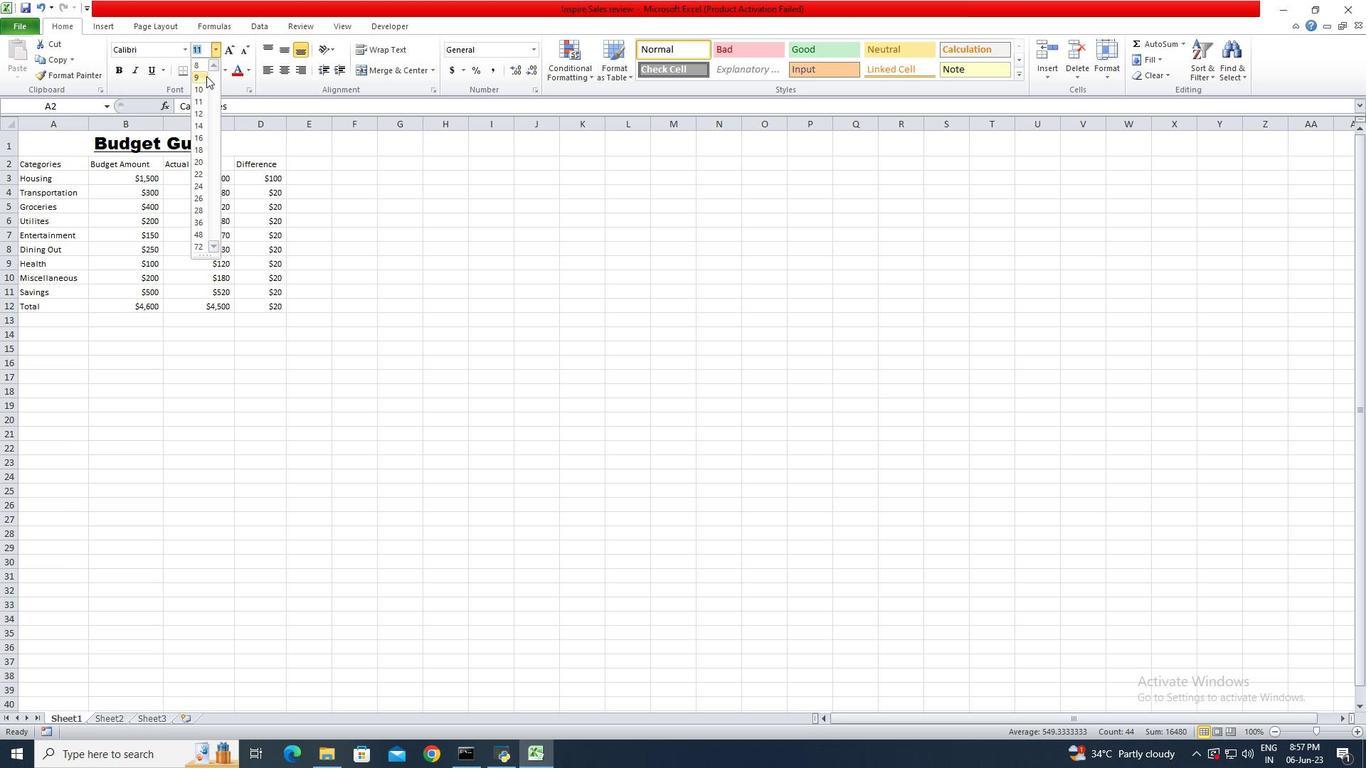 
Action: Mouse moved to (89, 120)
Screenshot: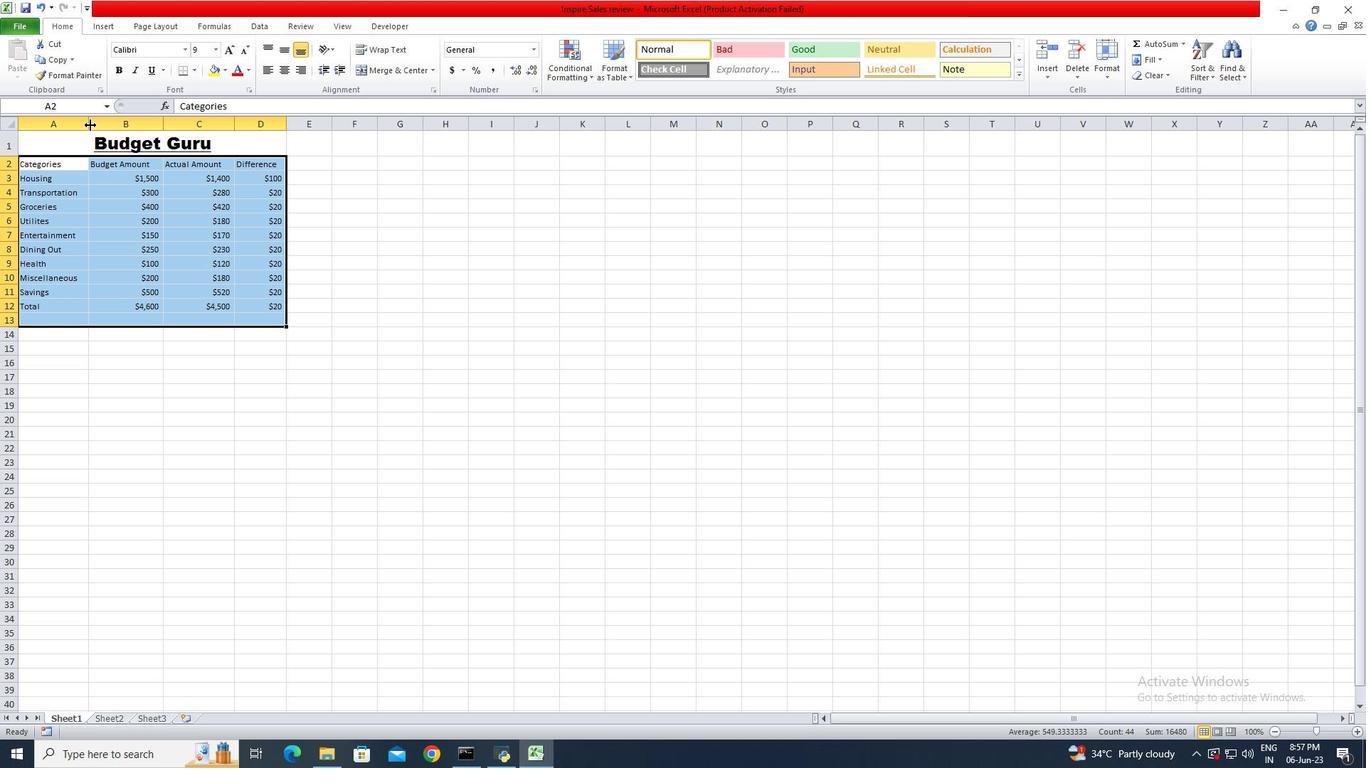 
Action: Mouse pressed left at (89, 120)
Screenshot: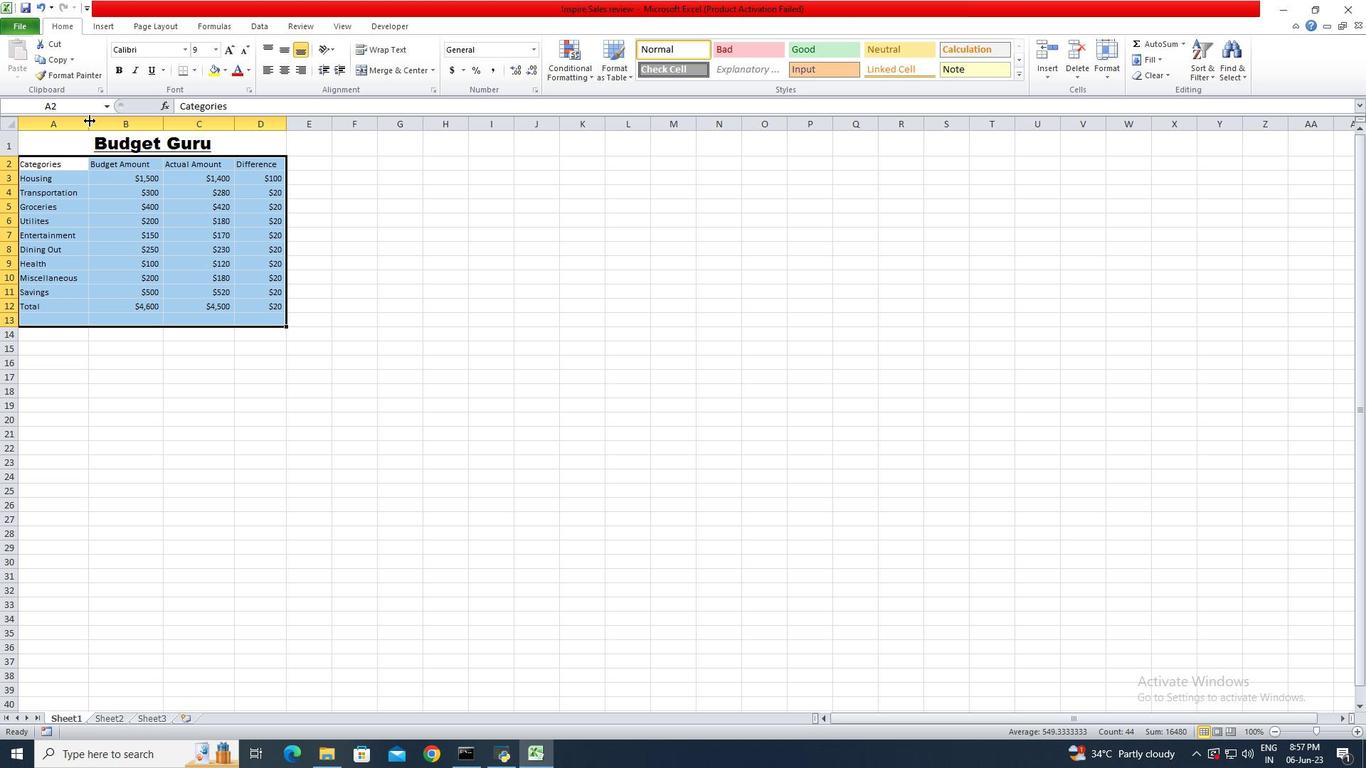 
Action: Mouse pressed left at (89, 120)
Screenshot: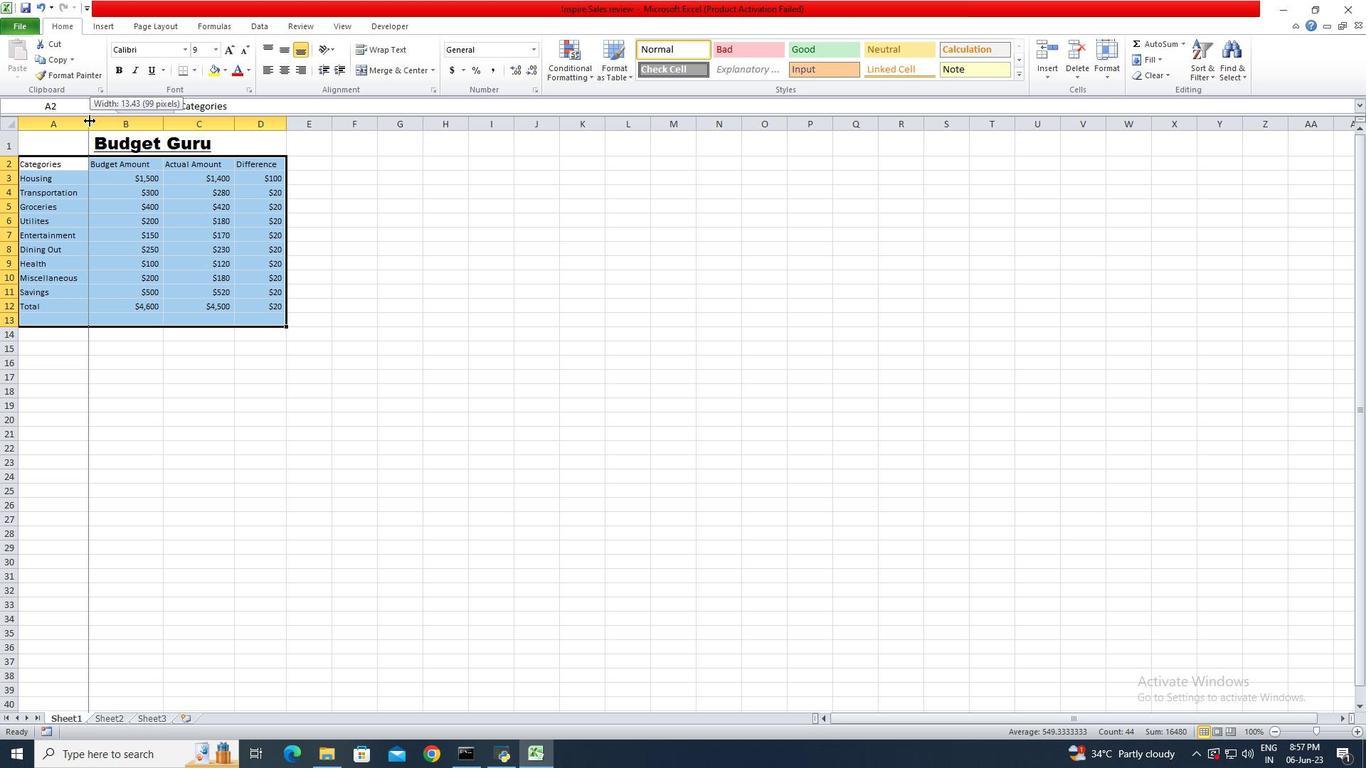 
Action: Mouse moved to (159, 125)
Screenshot: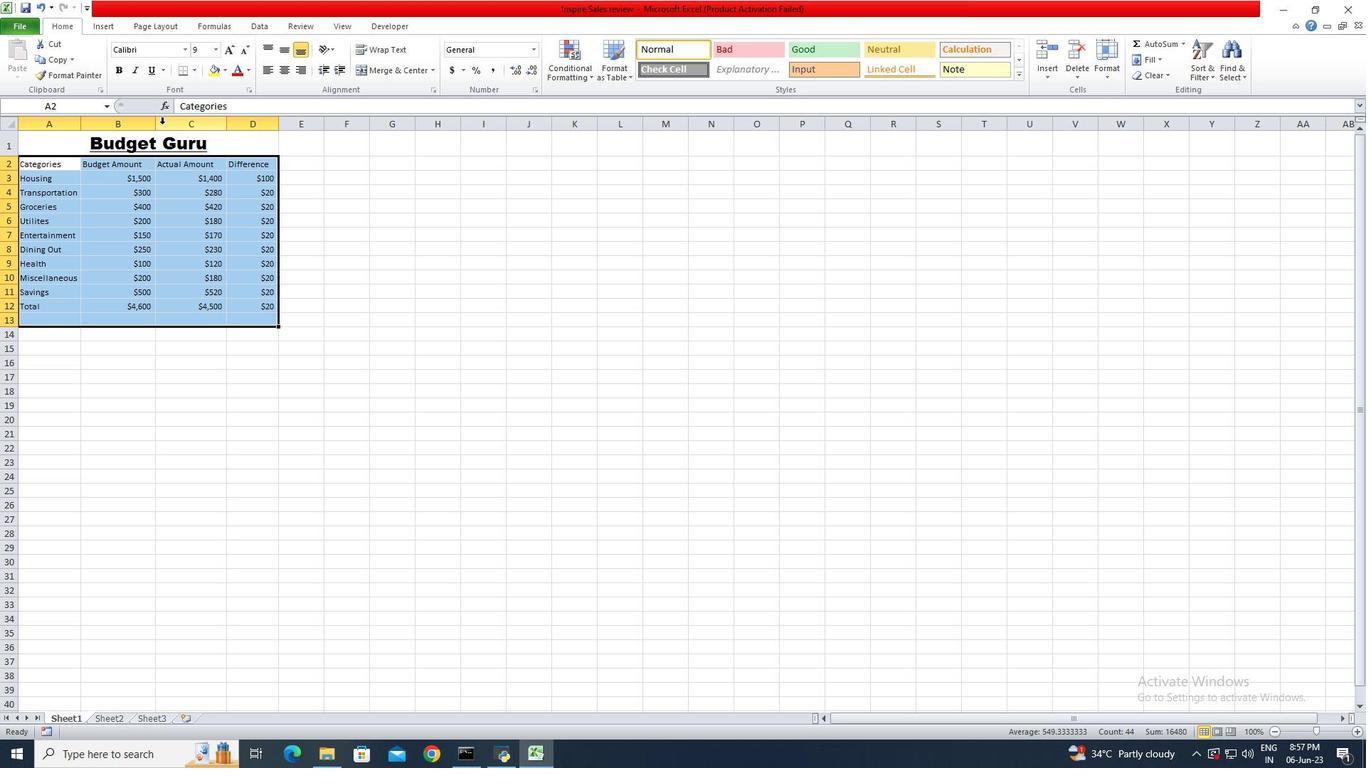 
Action: Mouse pressed left at (159, 125)
Screenshot: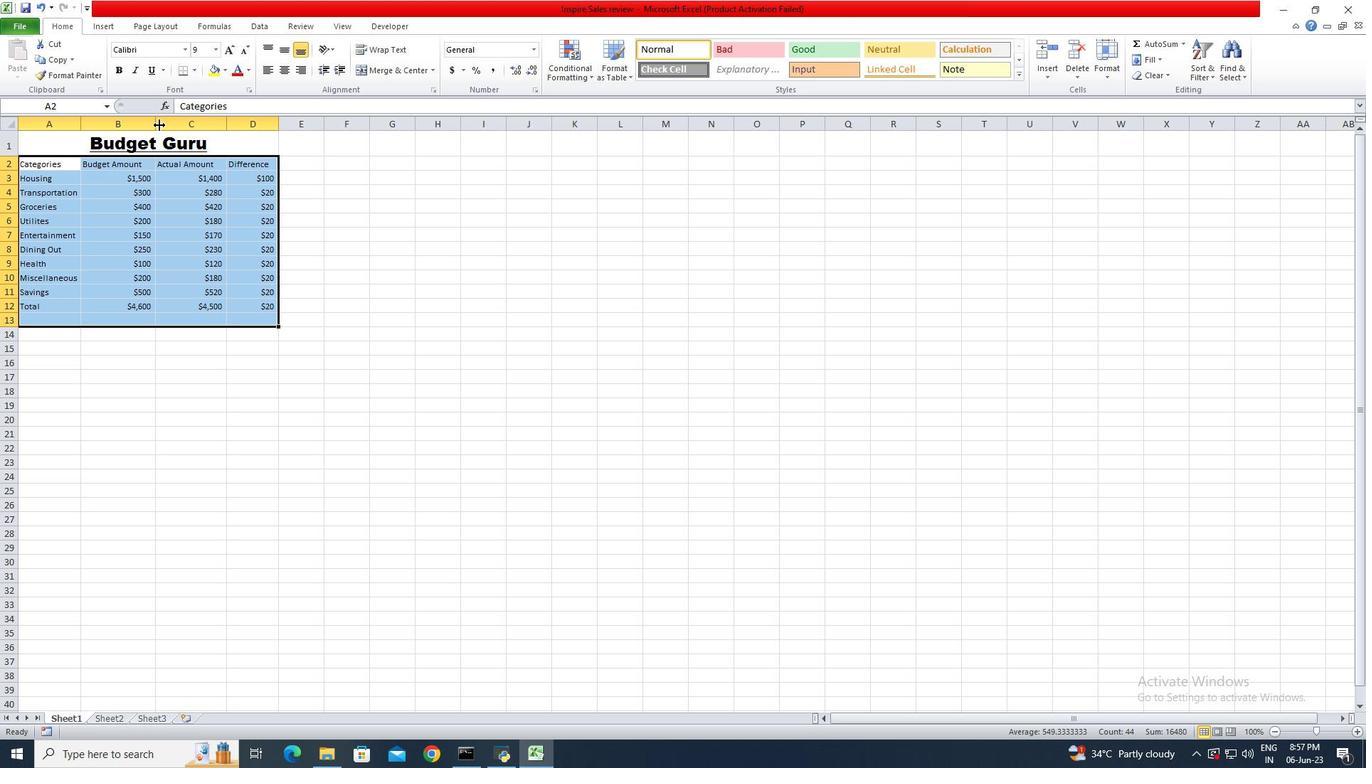 
Action: Mouse pressed left at (159, 125)
Screenshot: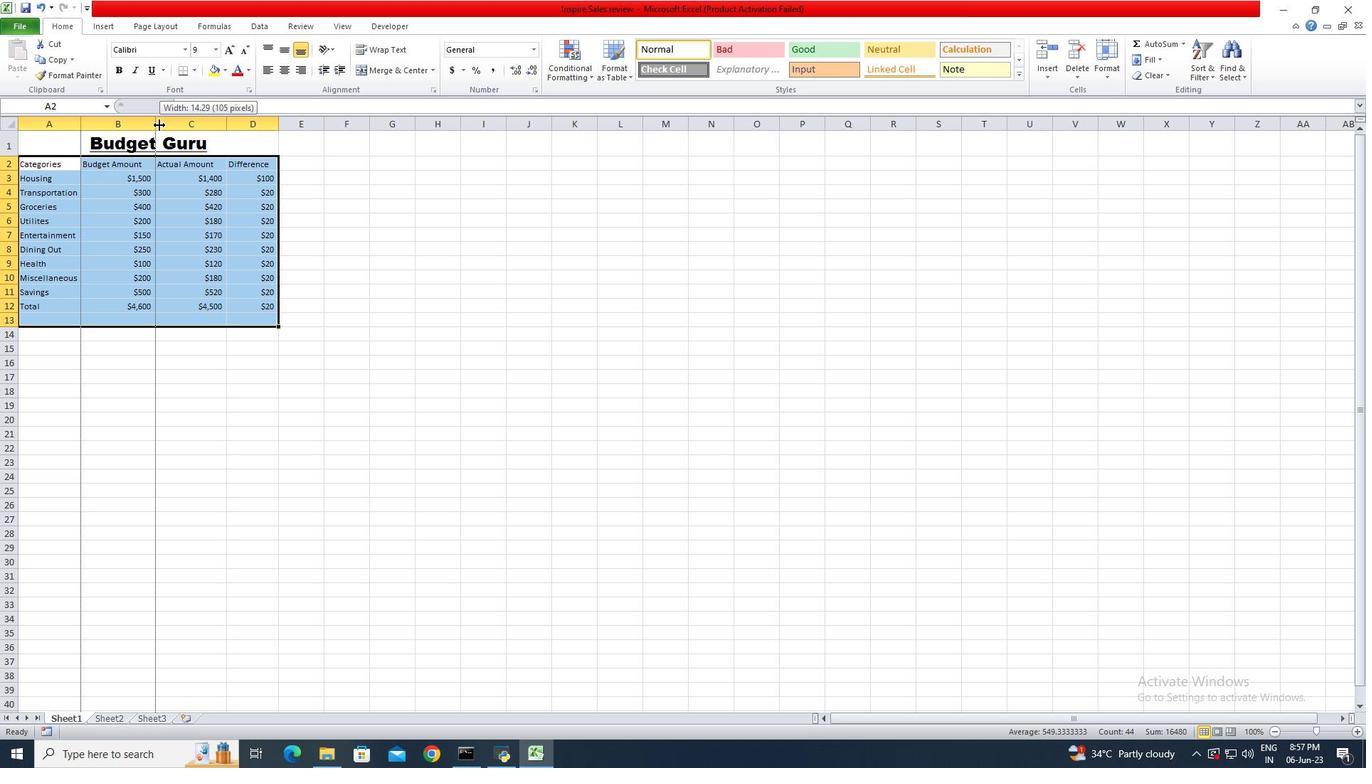 
Action: Mouse moved to (214, 130)
Screenshot: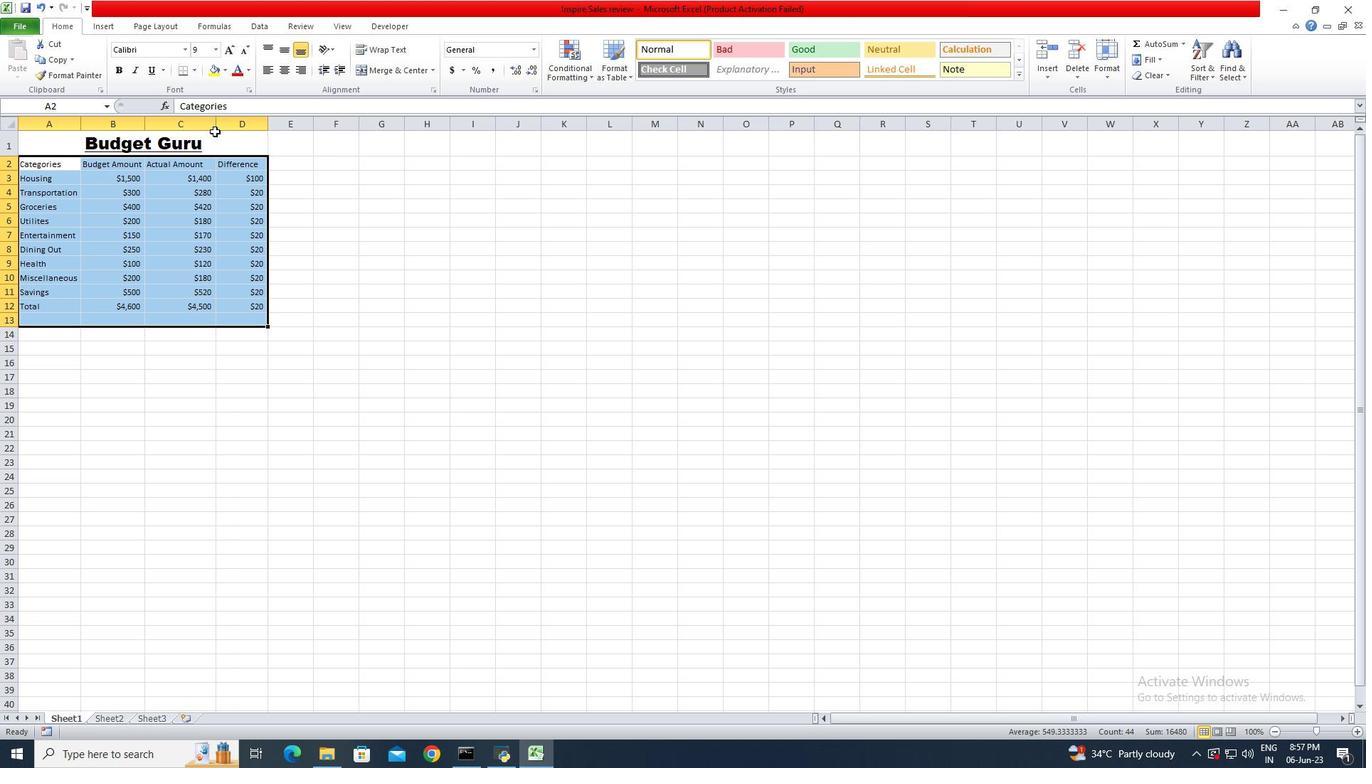 
Action: Mouse pressed left at (214, 130)
Screenshot: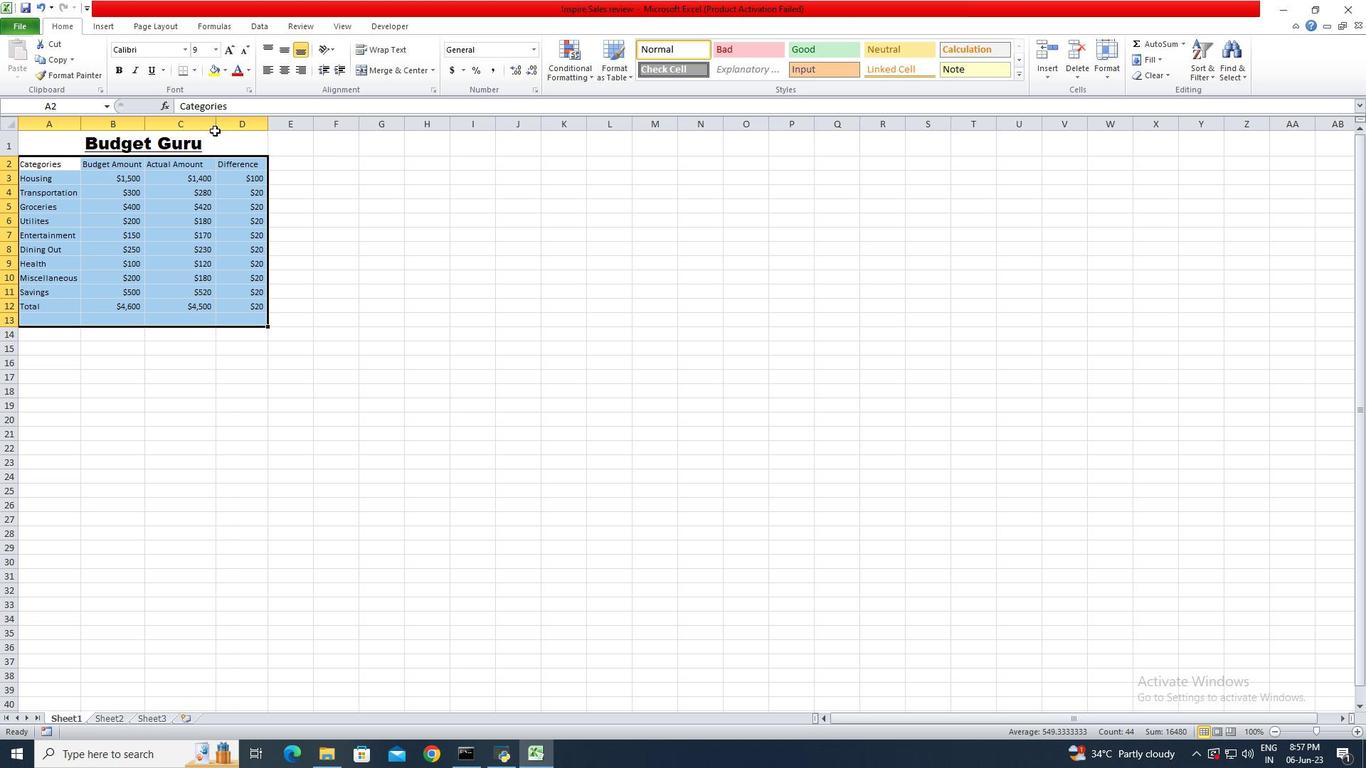 
Action: Mouse pressed left at (214, 130)
Screenshot: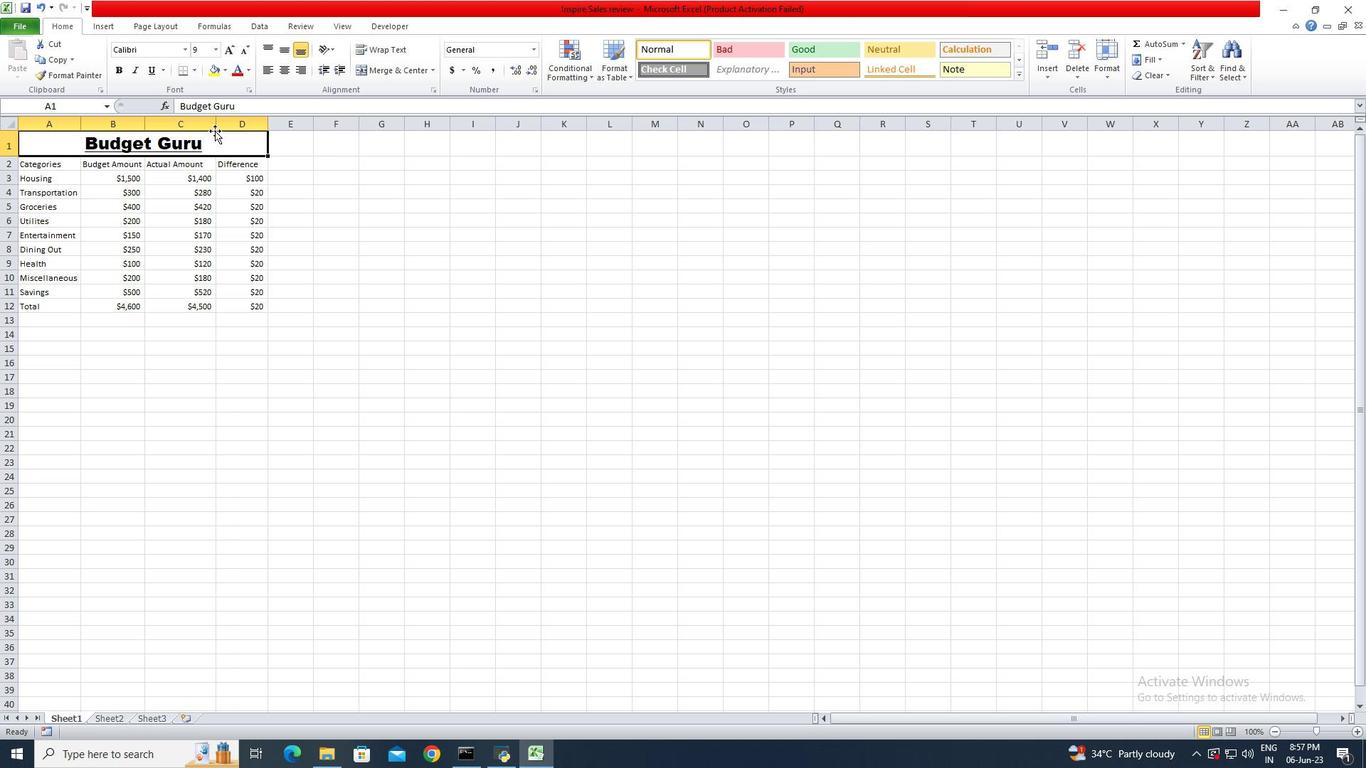 
Action: Mouse moved to (215, 118)
Screenshot: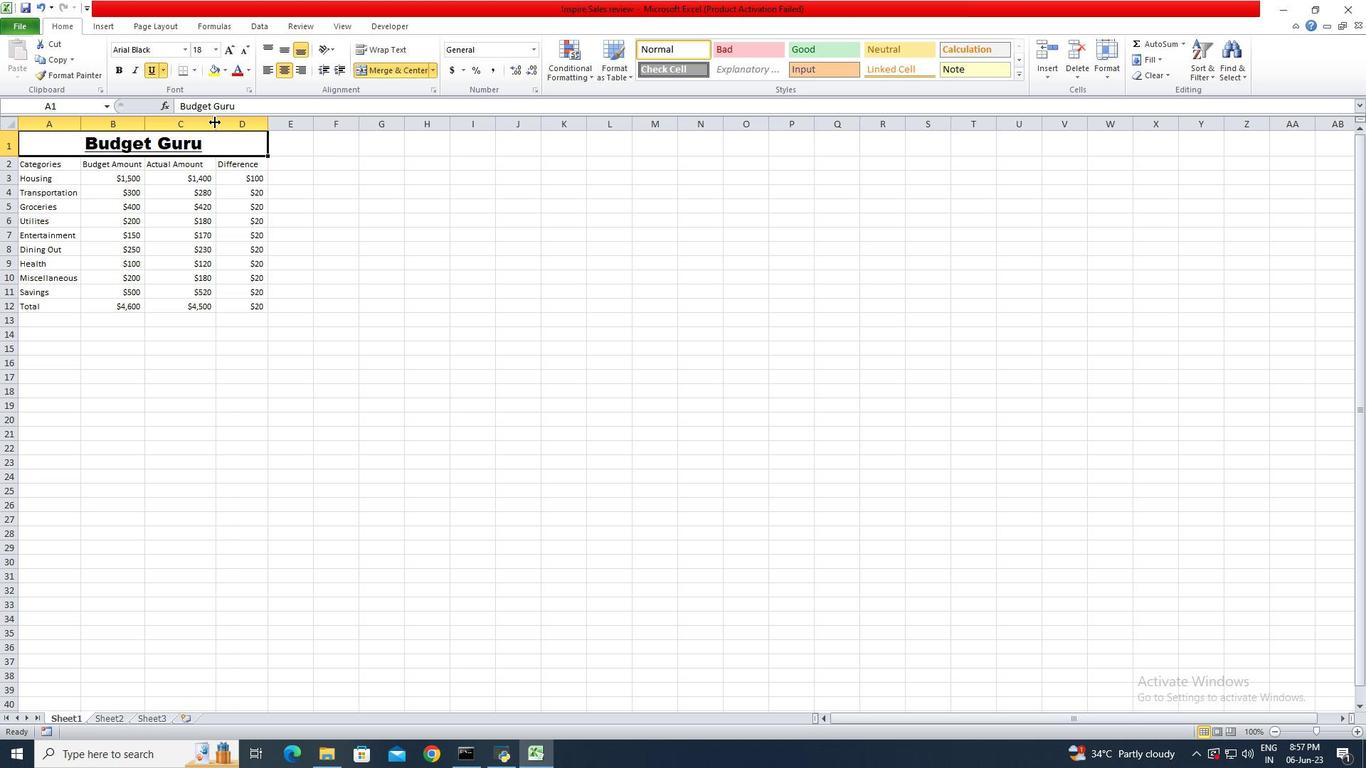 
Action: Mouse pressed left at (215, 118)
Screenshot: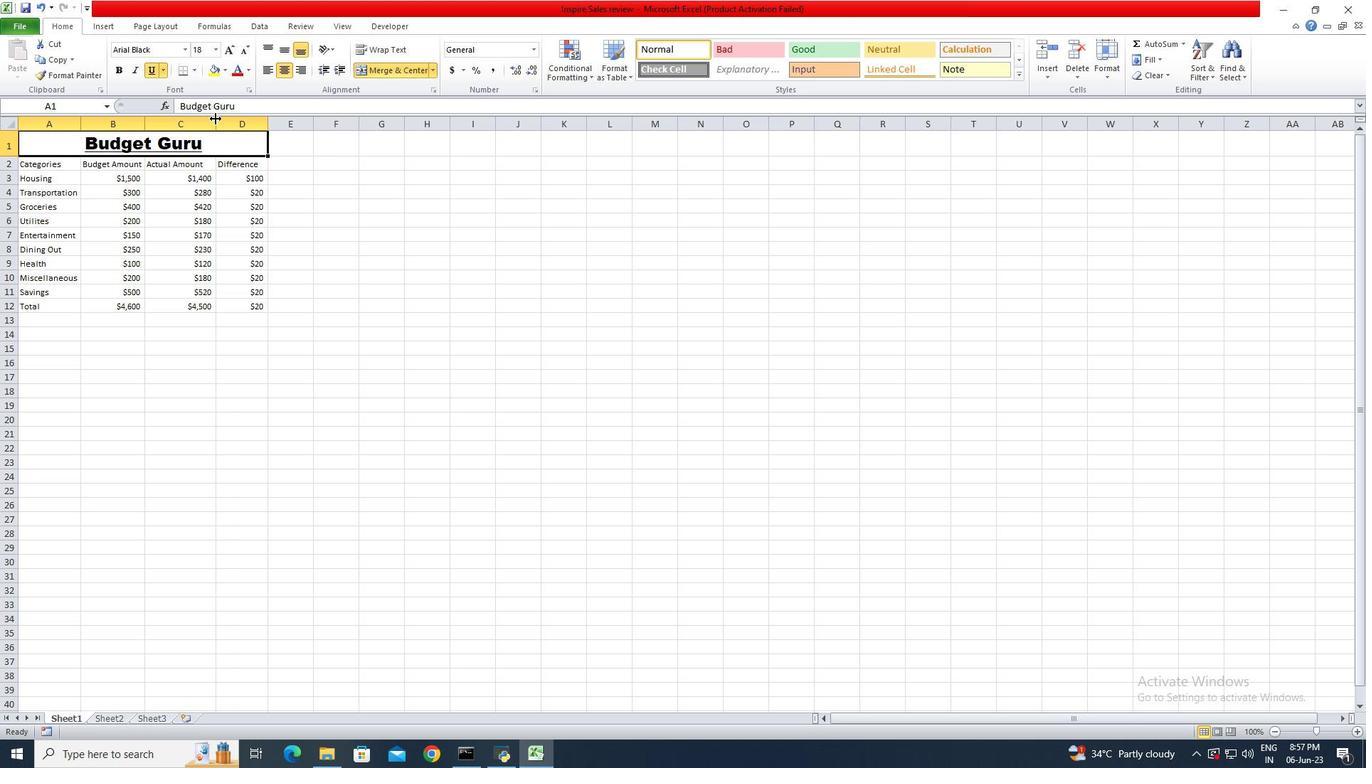
Action: Mouse pressed left at (215, 118)
Screenshot: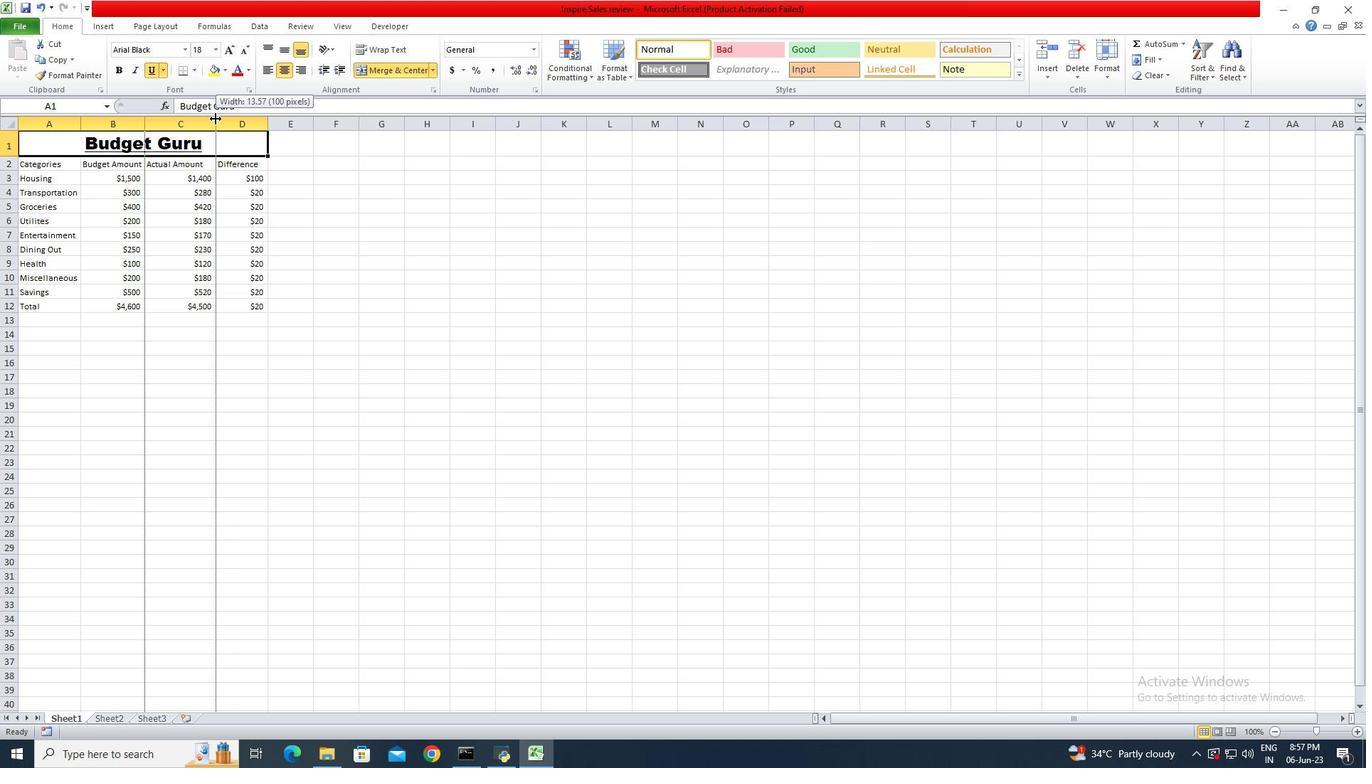 
Action: Mouse moved to (256, 123)
Screenshot: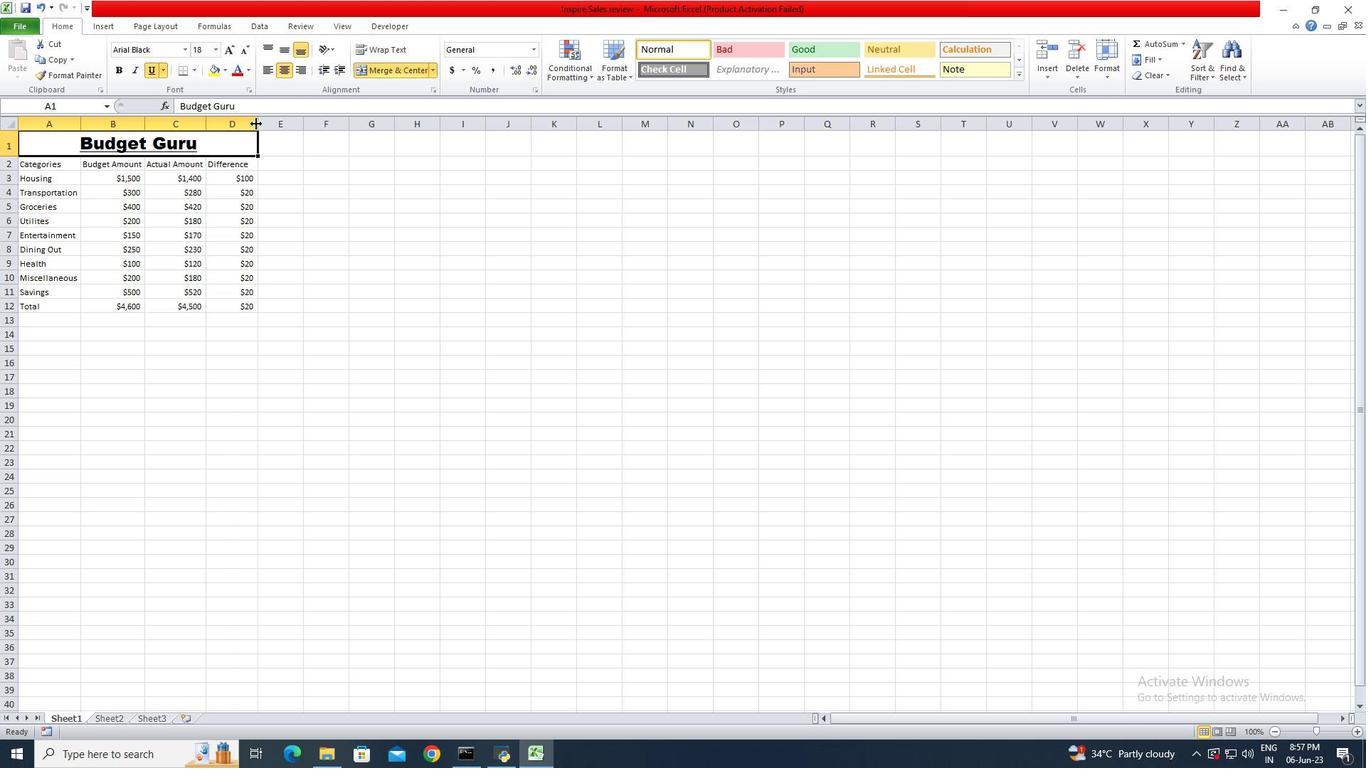 
Action: Mouse pressed left at (256, 123)
Screenshot: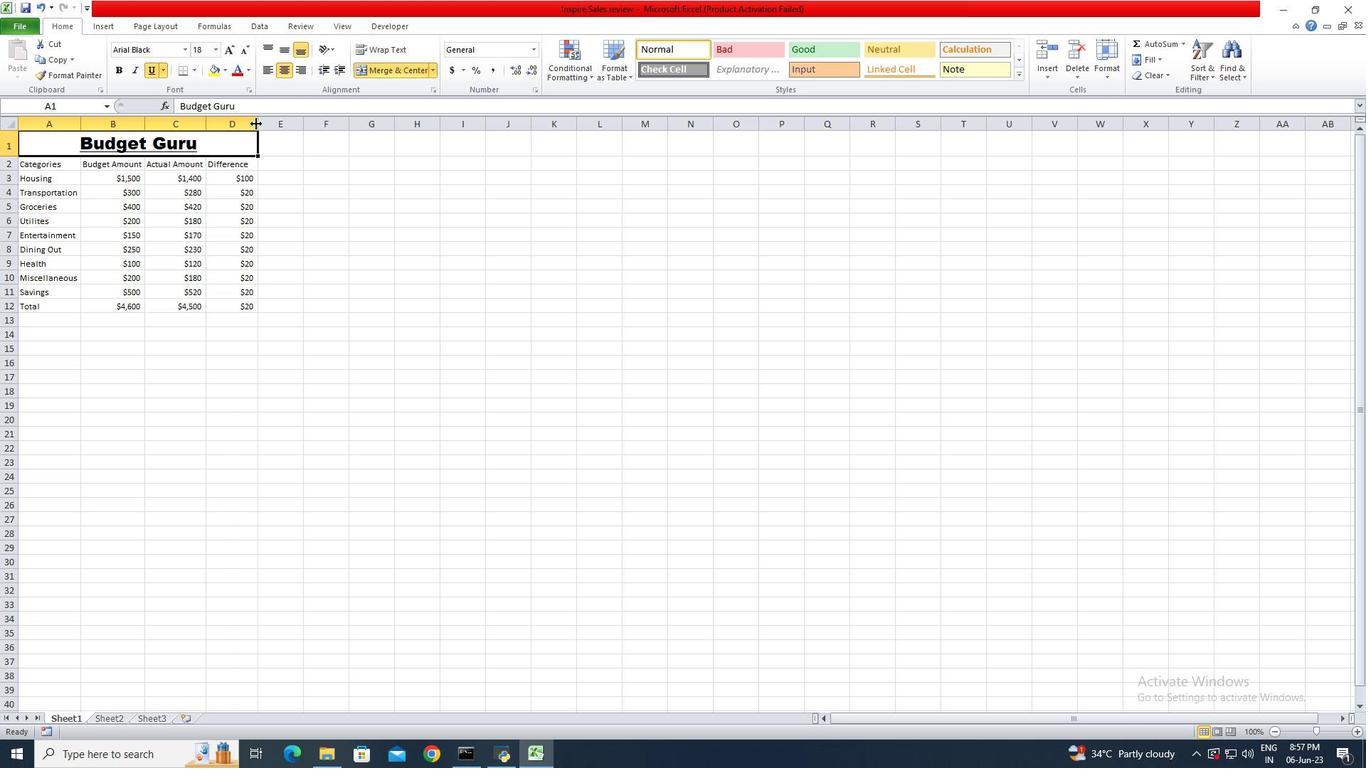 
Action: Mouse pressed left at (256, 123)
Screenshot: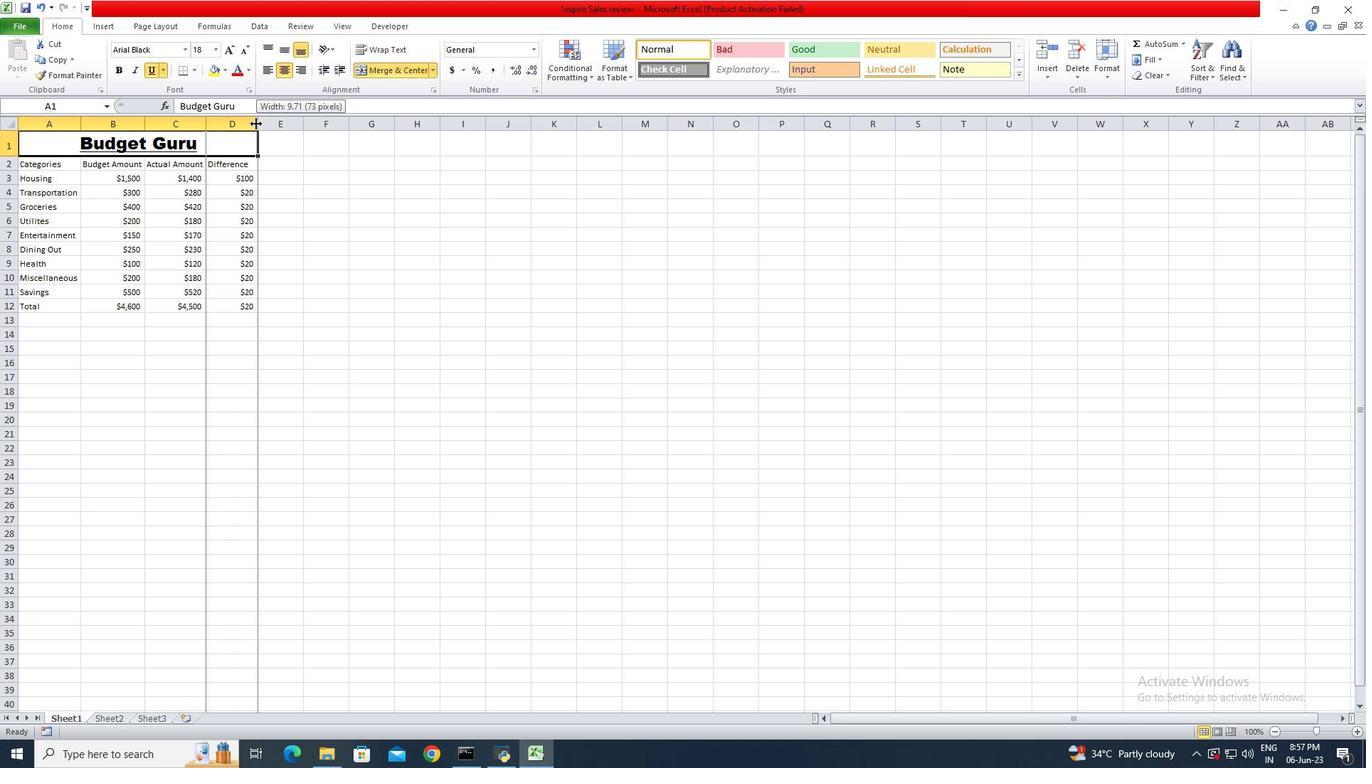 
Action: Mouse moved to (34, 142)
Screenshot: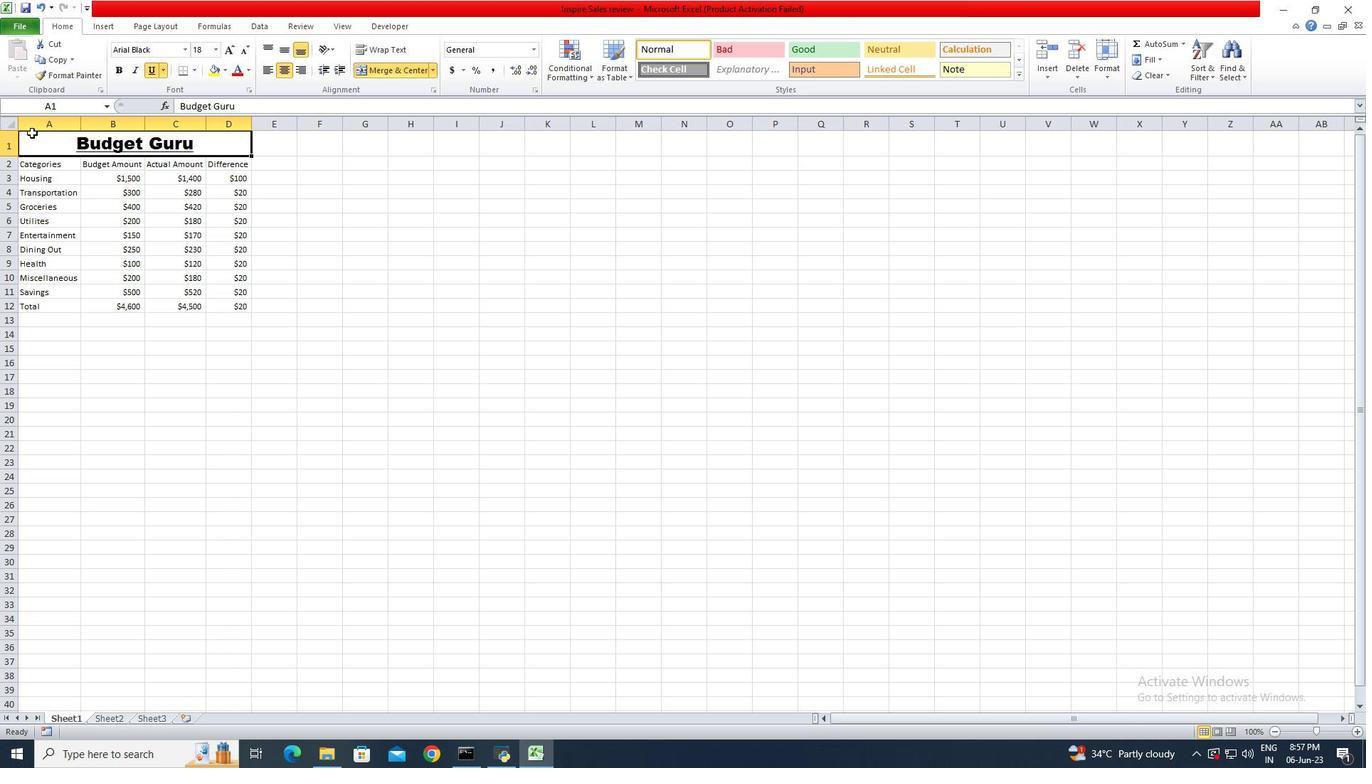 
Action: Mouse pressed left at (34, 142)
Screenshot: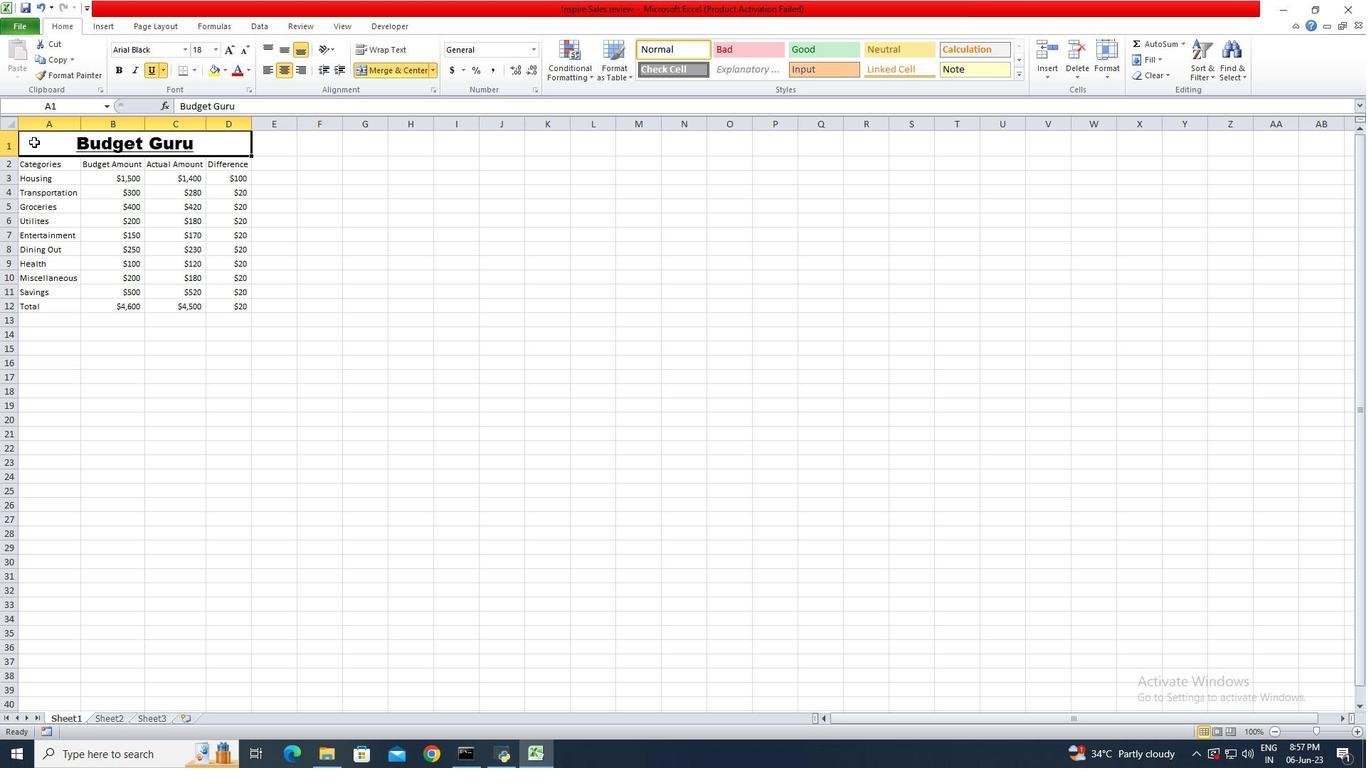 
Action: Mouse moved to (285, 63)
Screenshot: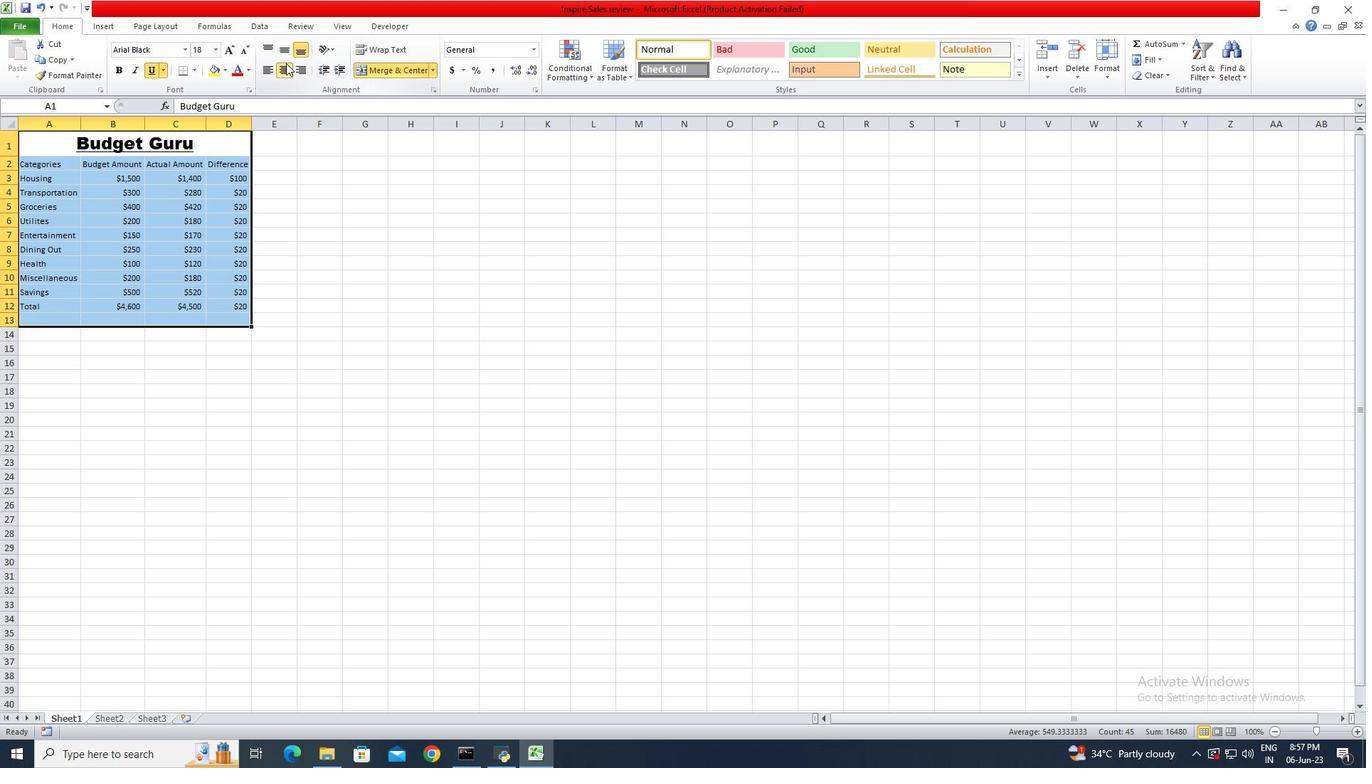 
Action: Mouse pressed left at (285, 63)
Screenshot: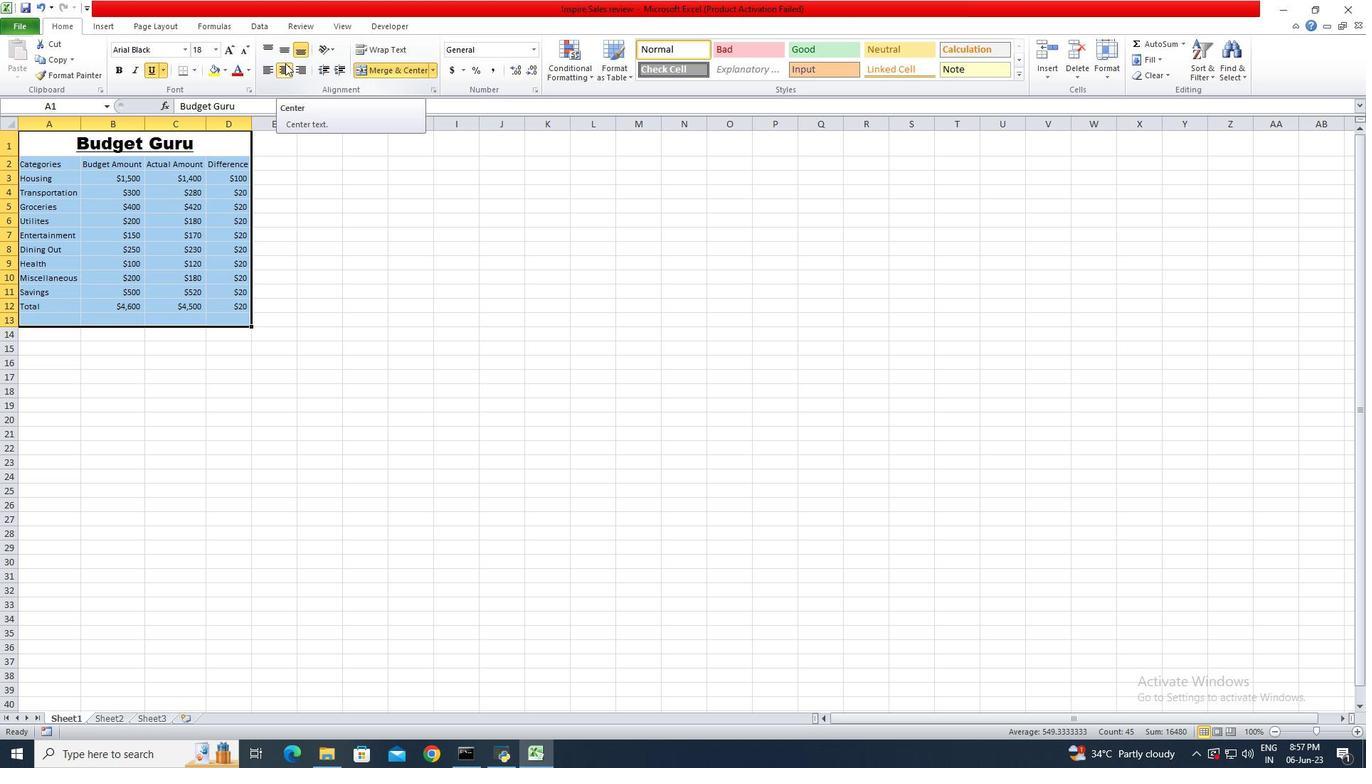 
Action: Mouse moved to (12, 27)
Screenshot: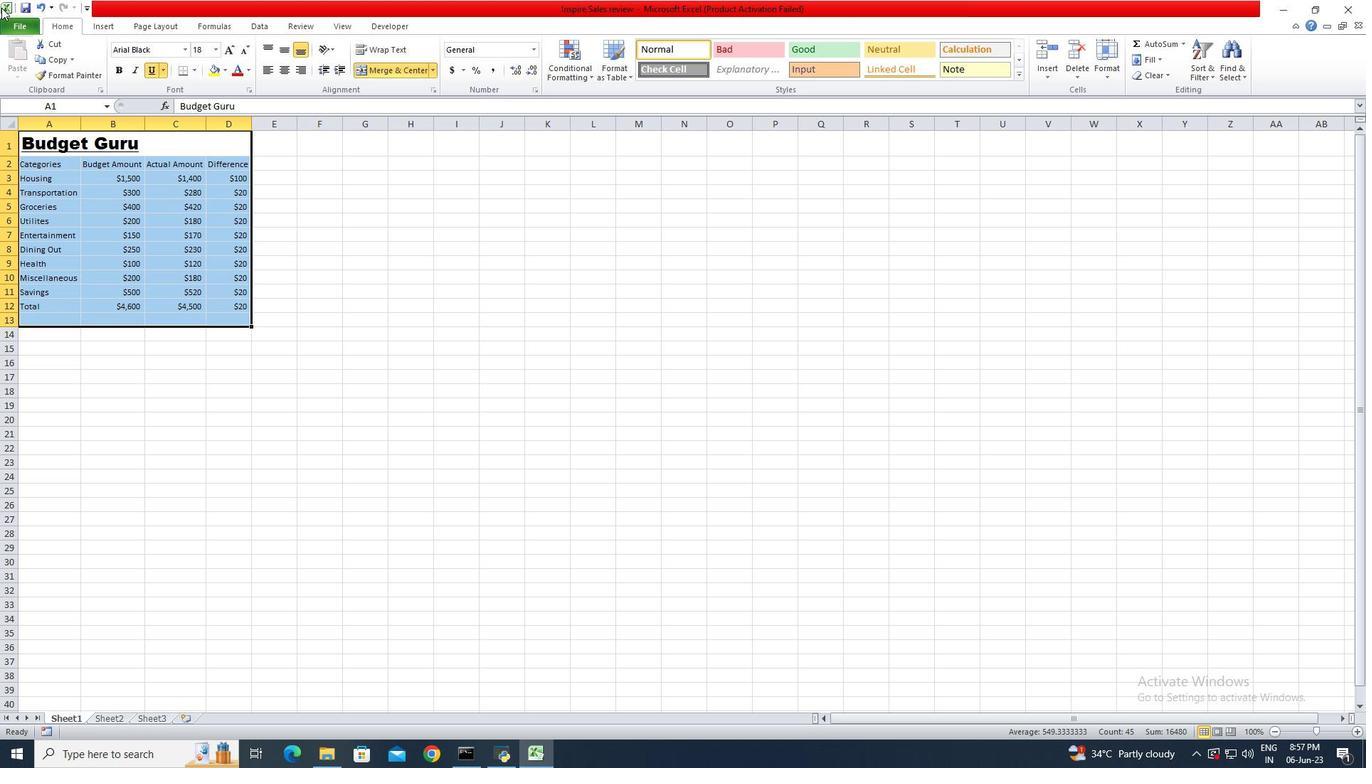 
Action: Mouse pressed left at (12, 27)
Screenshot: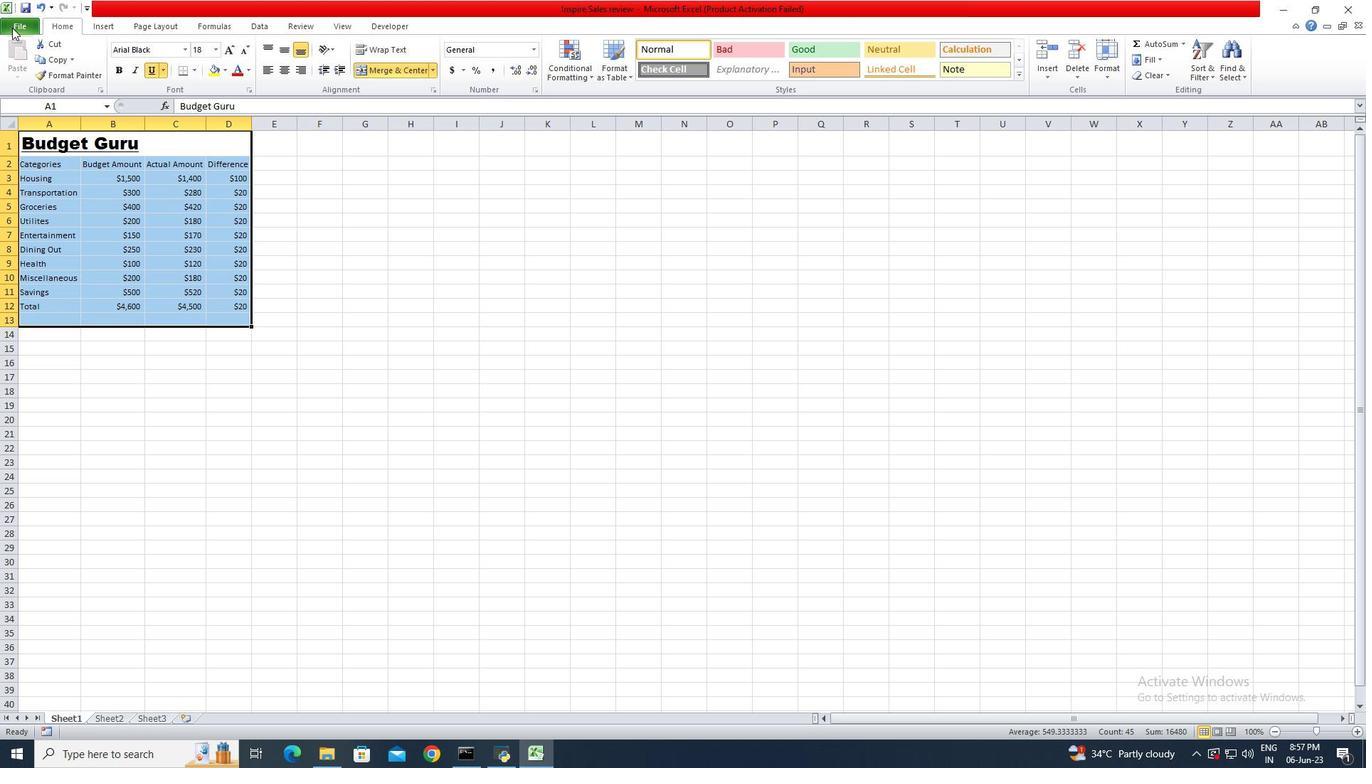 
Action: Mouse moved to (46, 44)
Screenshot: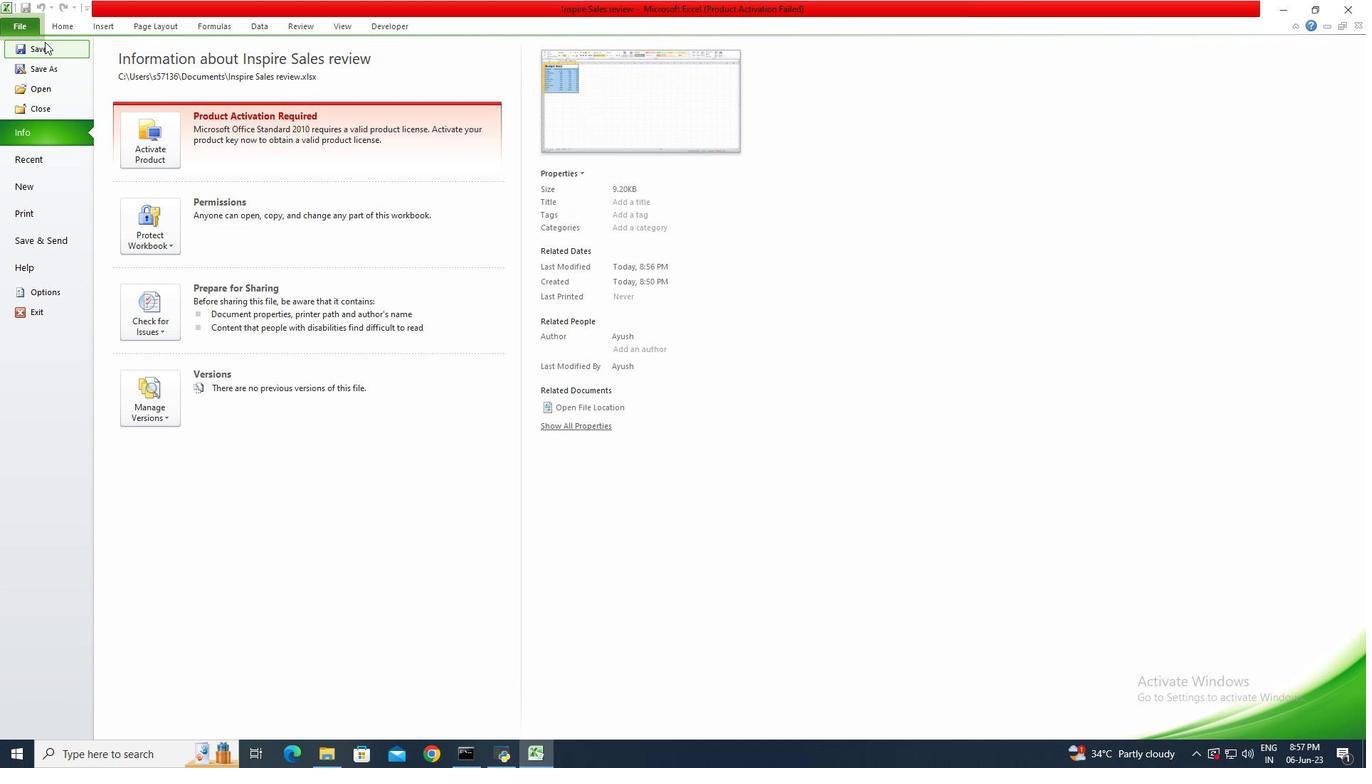 
Action: Mouse pressed left at (46, 44)
Screenshot: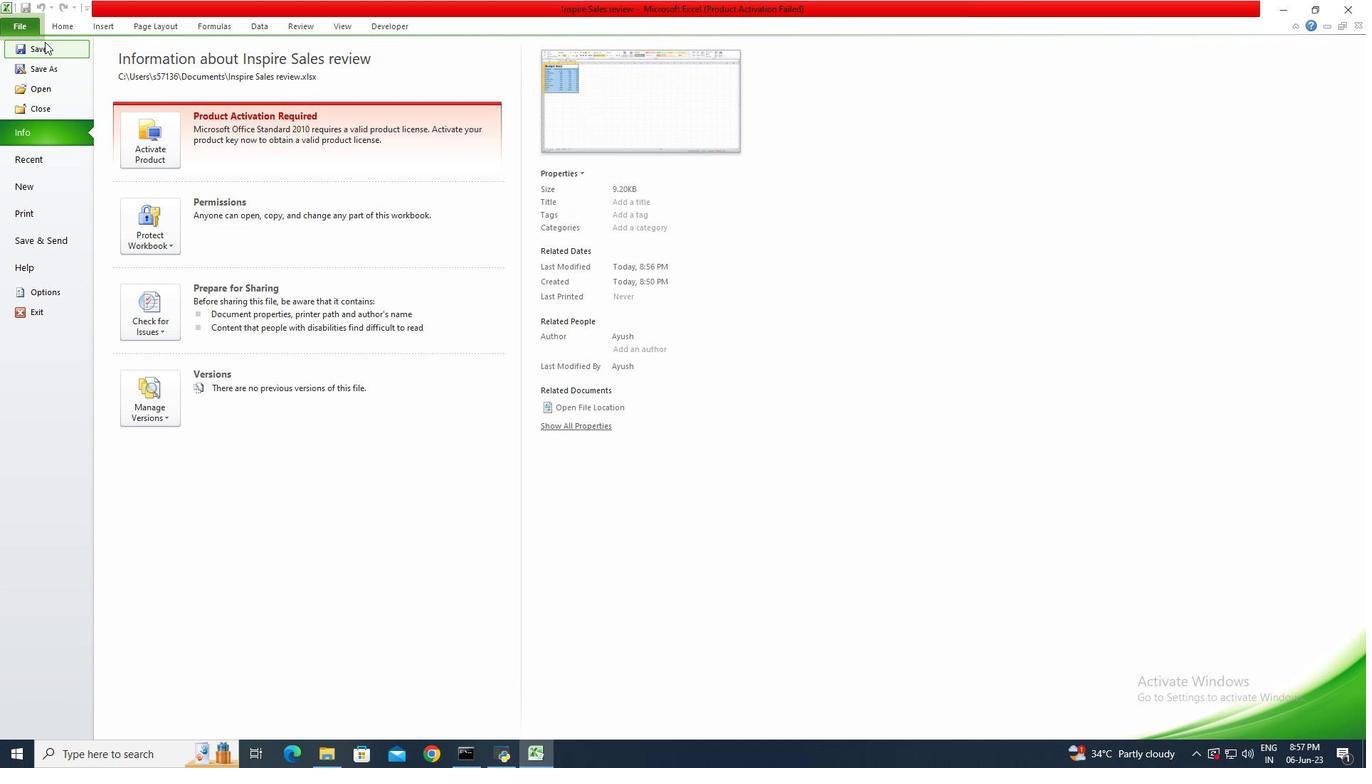 
Action: Mouse moved to (44, 101)
Screenshot: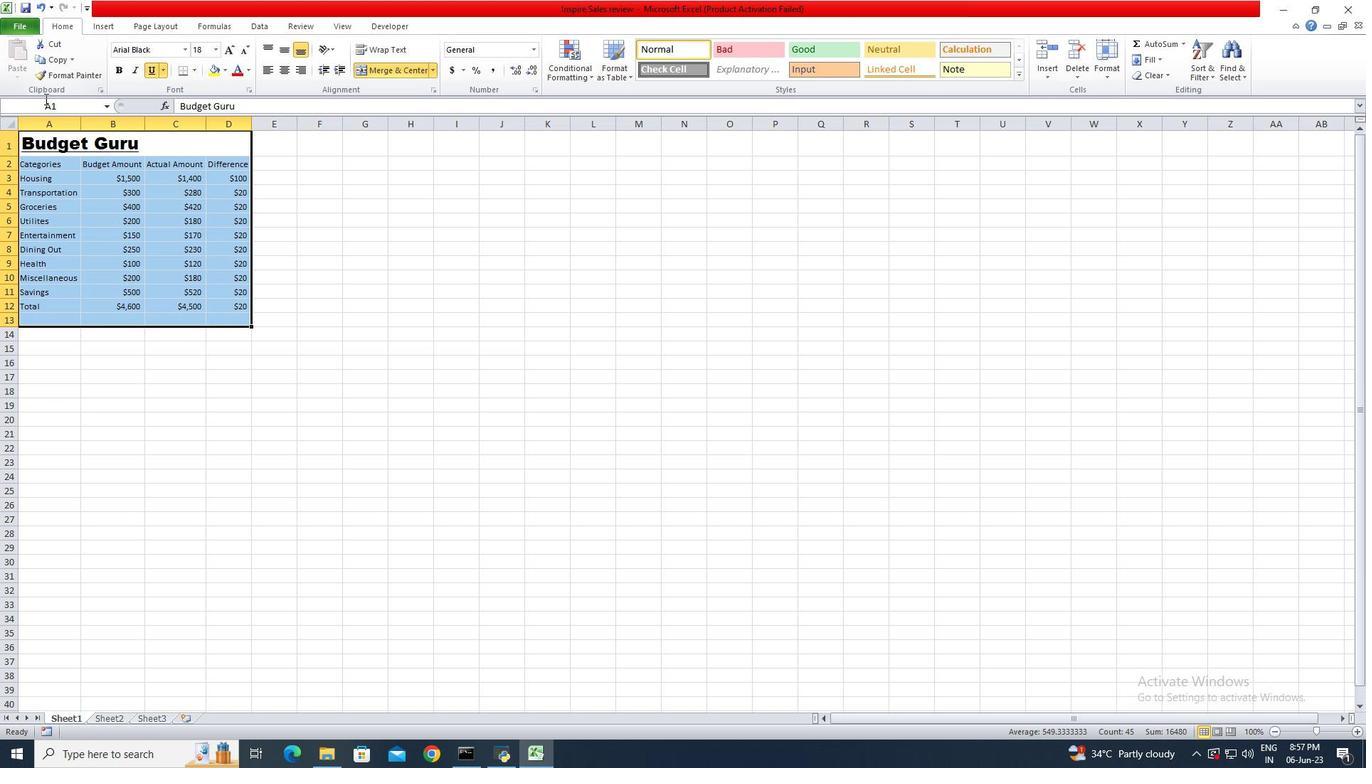 
